 Task: Change  the formatting of the data to Which is Greater than5, In conditional formating, put the option 'Yellow Fill with Drak Yellow Text'add another formatting option Format As Table, insert the option Brown Table style Dark  3 , change the format of Column Width to 18In the sheet   Precision Sales   book
Action: Mouse moved to (142, 70)
Screenshot: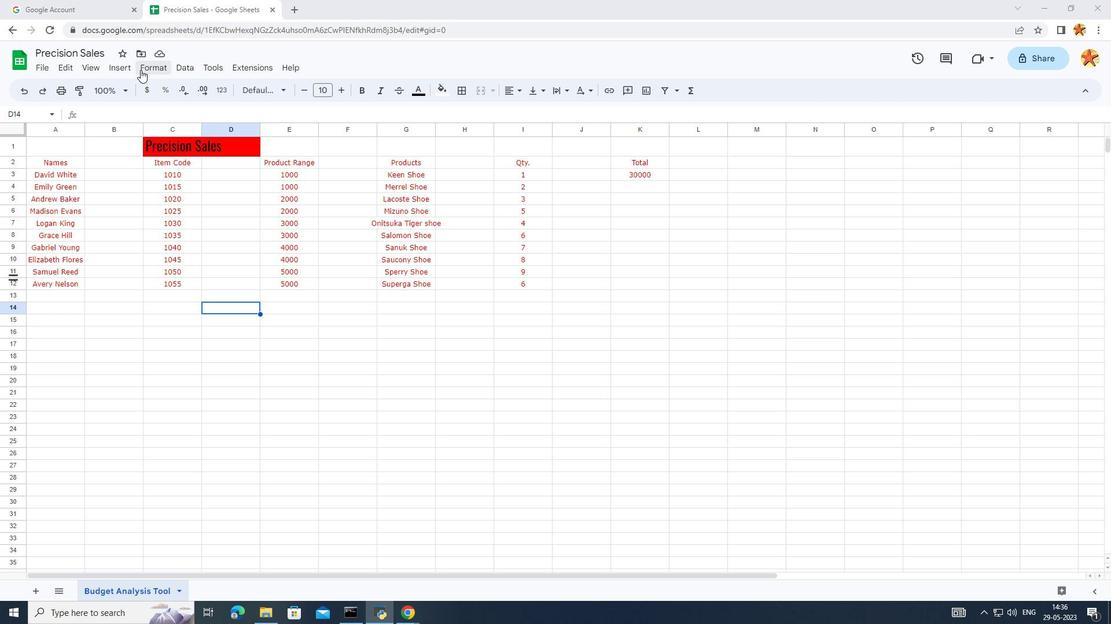 
Action: Mouse pressed left at (142, 70)
Screenshot: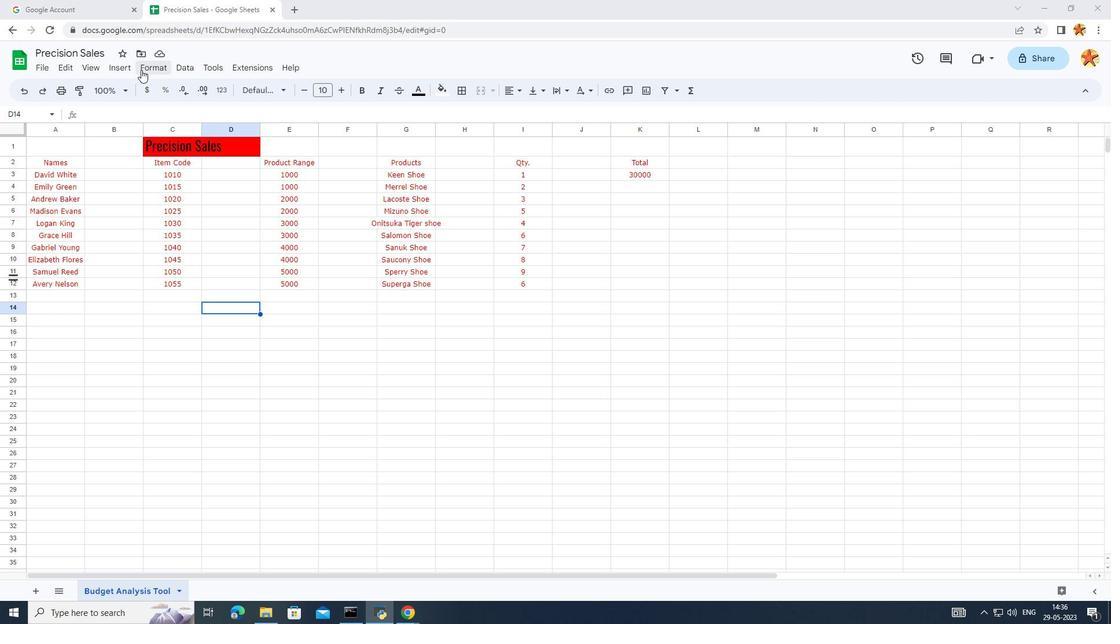 
Action: Mouse moved to (65, 183)
Screenshot: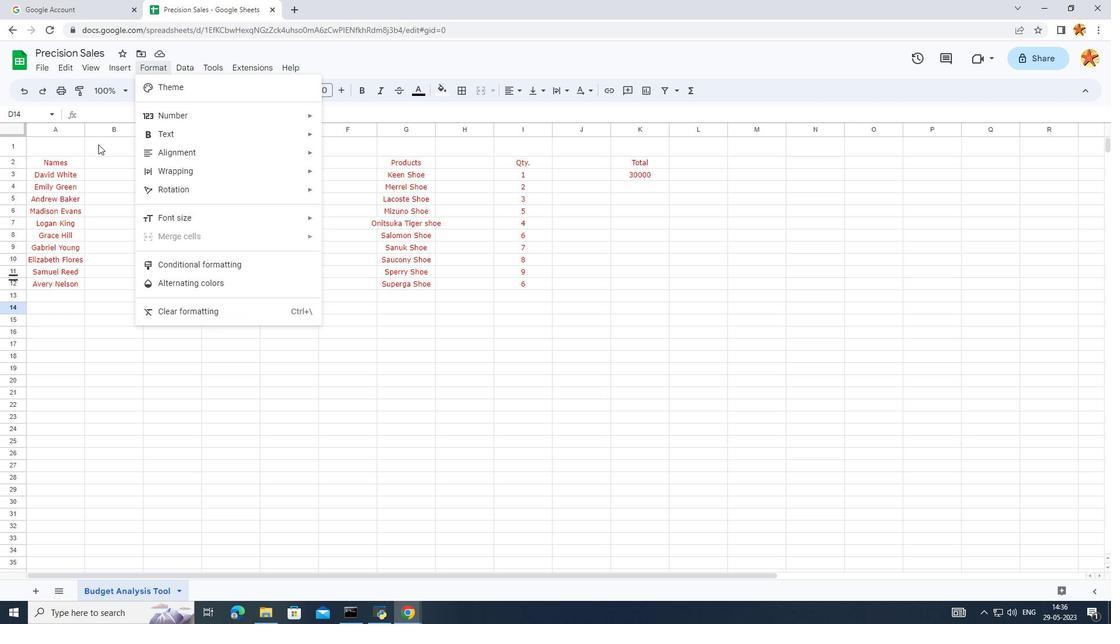 
Action: Mouse pressed left at (65, 183)
Screenshot: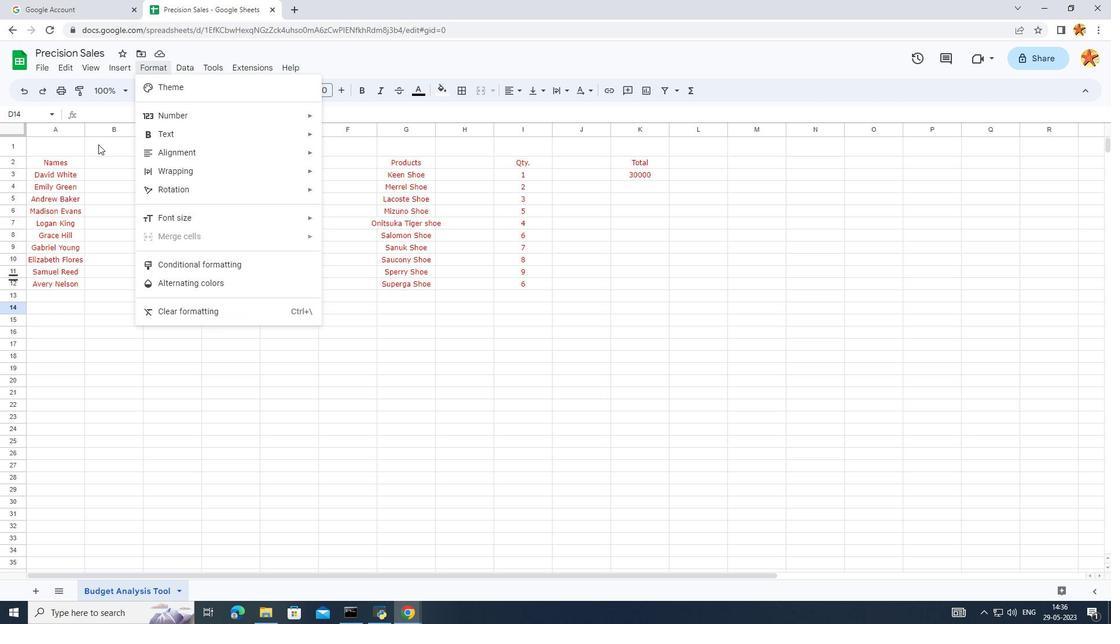 
Action: Mouse moved to (44, 155)
Screenshot: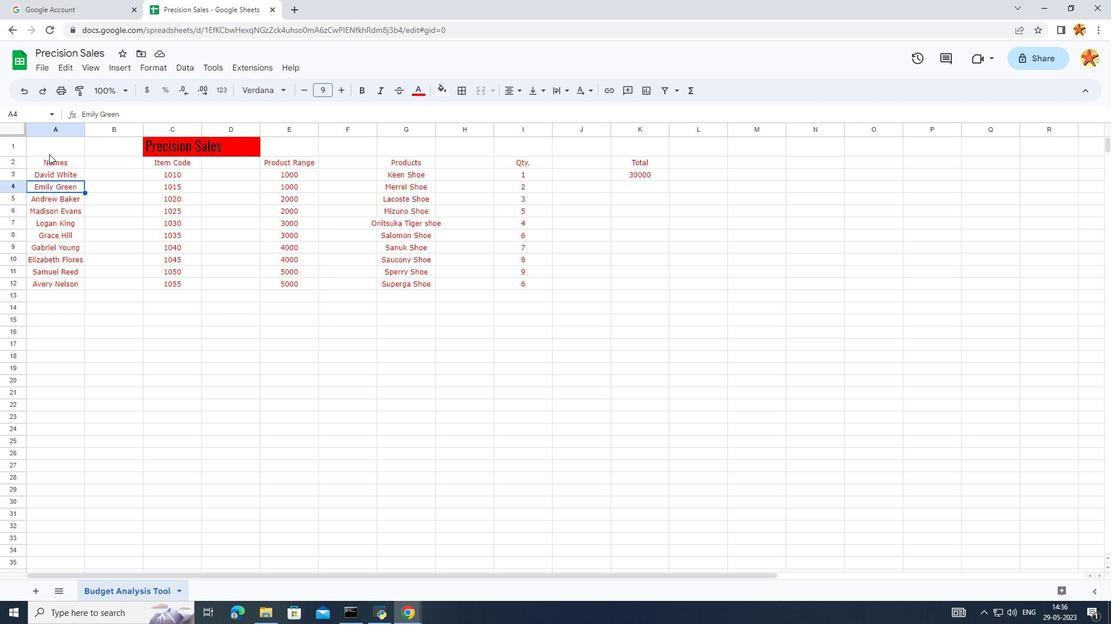 
Action: Mouse pressed left at (44, 155)
Screenshot: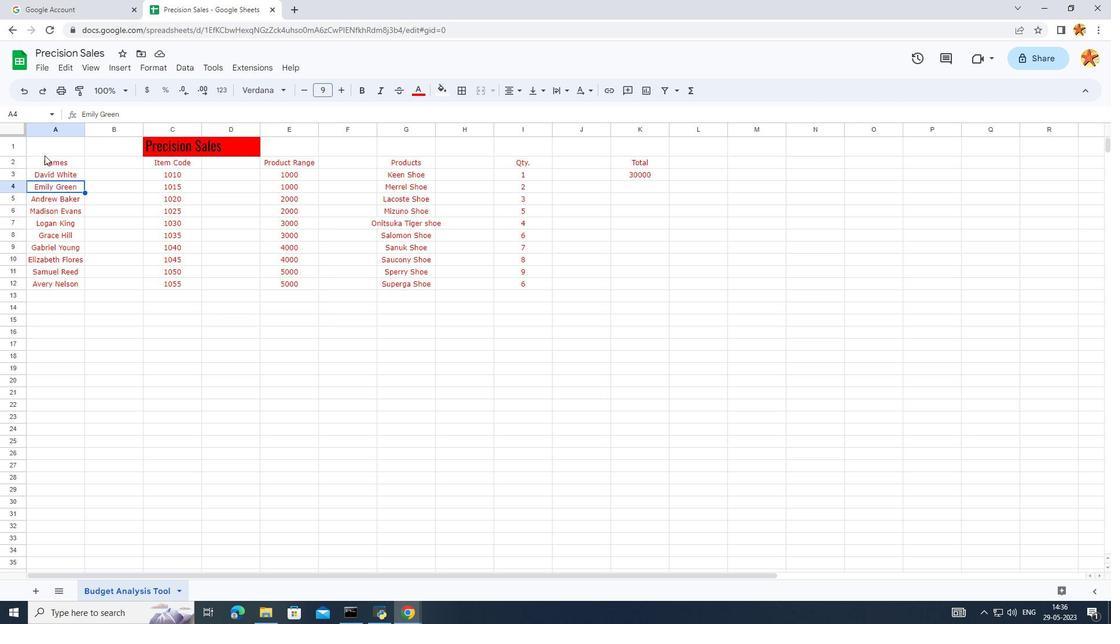 
Action: Mouse moved to (665, 366)
Screenshot: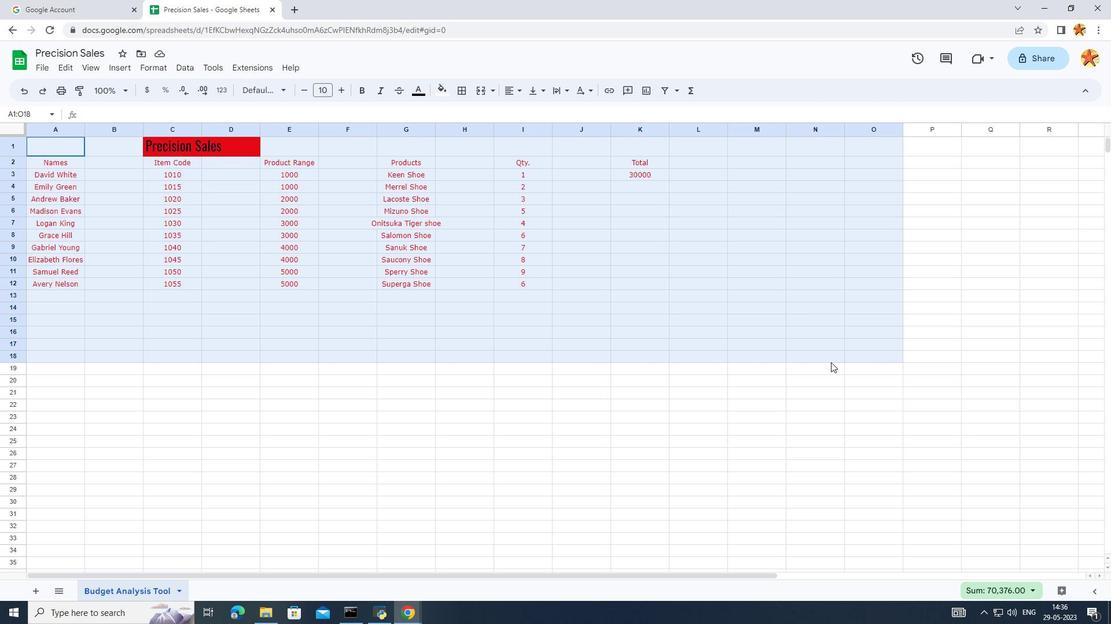 
Action: Mouse pressed left at (665, 366)
Screenshot: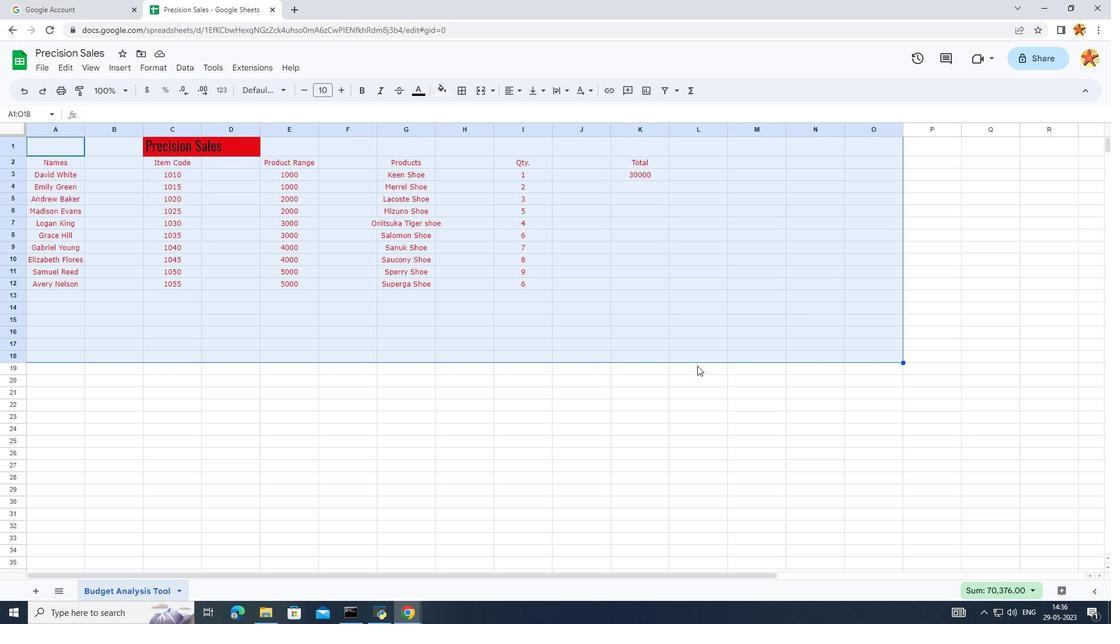 
Action: Mouse moved to (54, 160)
Screenshot: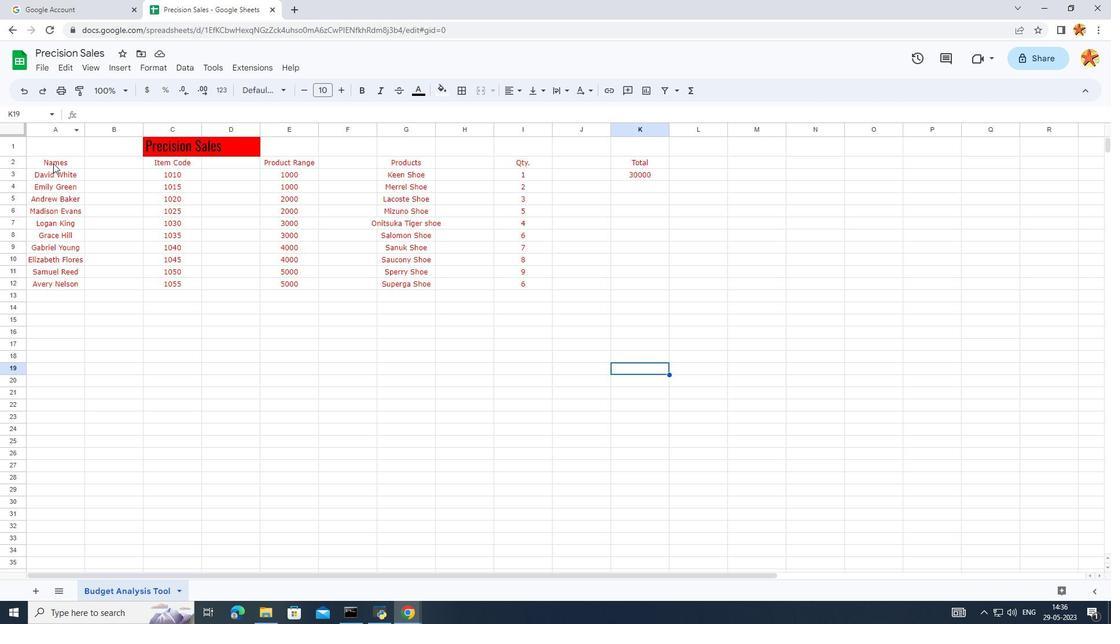
Action: Mouse pressed left at (54, 160)
Screenshot: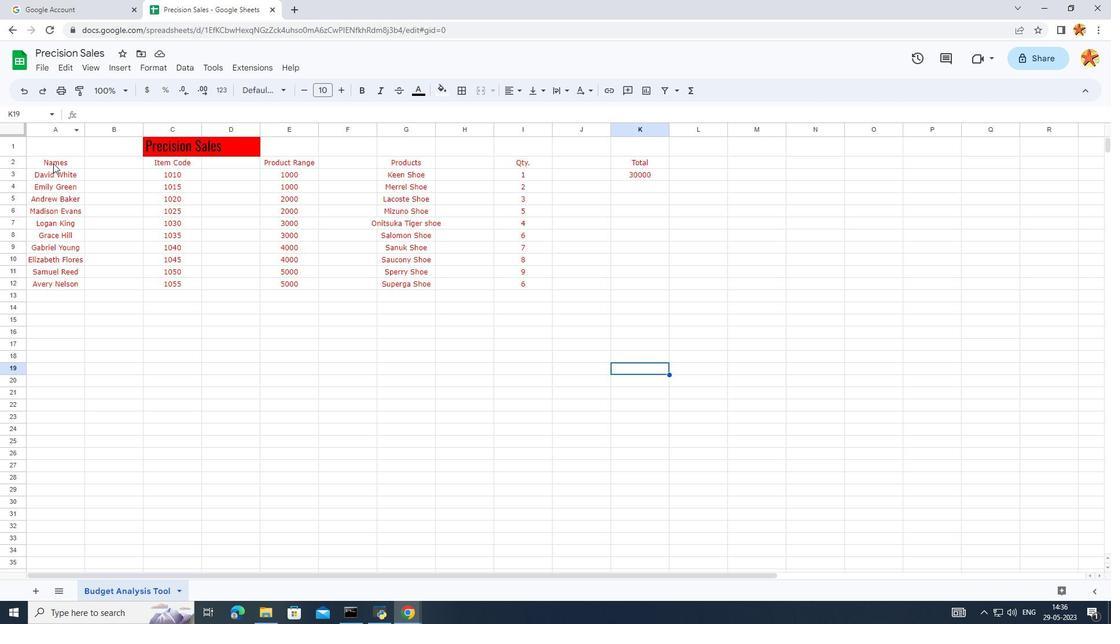 
Action: Mouse moved to (148, 70)
Screenshot: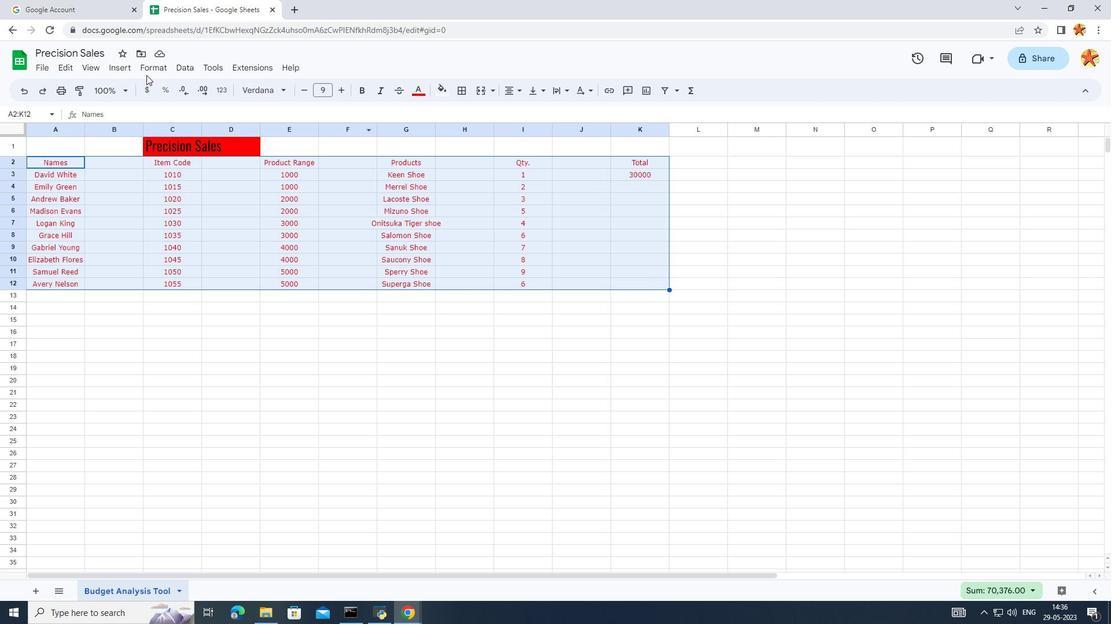 
Action: Mouse pressed left at (148, 70)
Screenshot: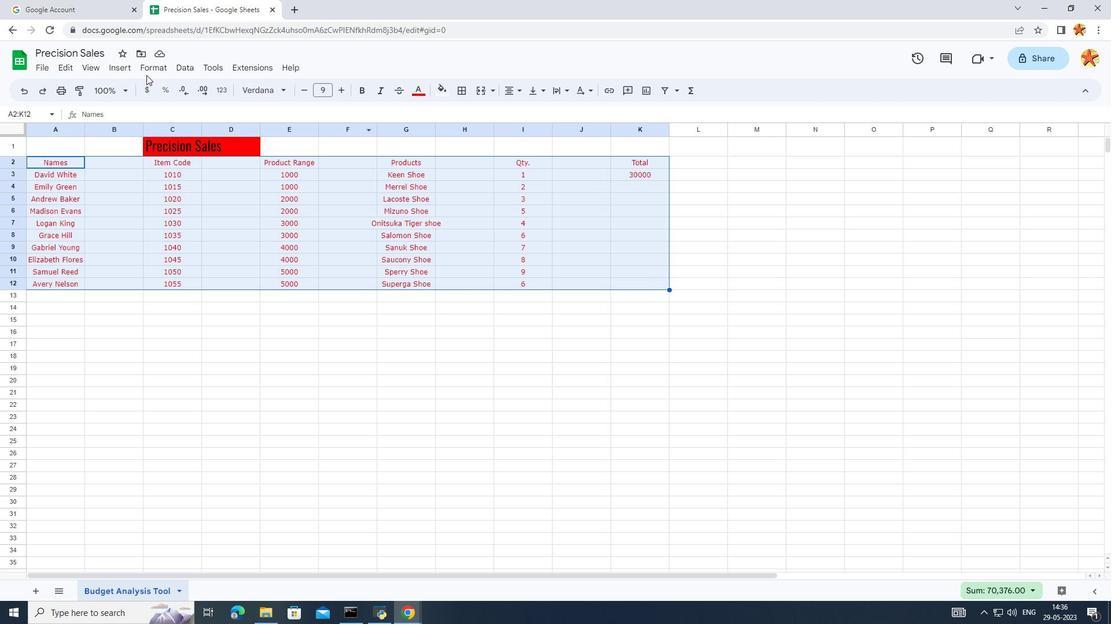 
Action: Mouse moved to (156, 253)
Screenshot: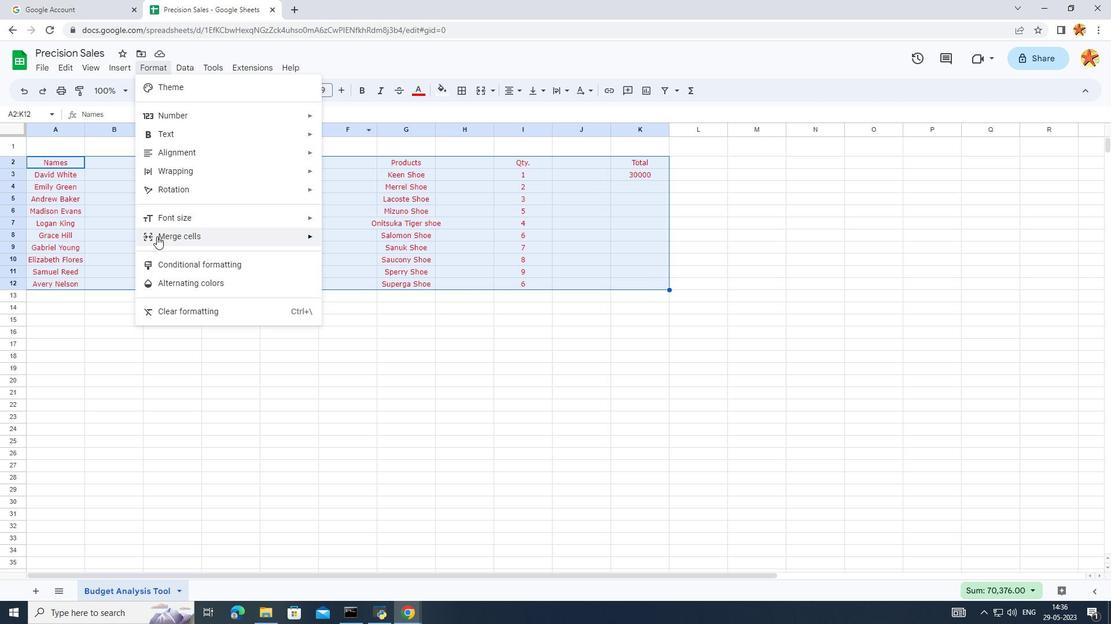 
Action: Mouse pressed left at (156, 253)
Screenshot: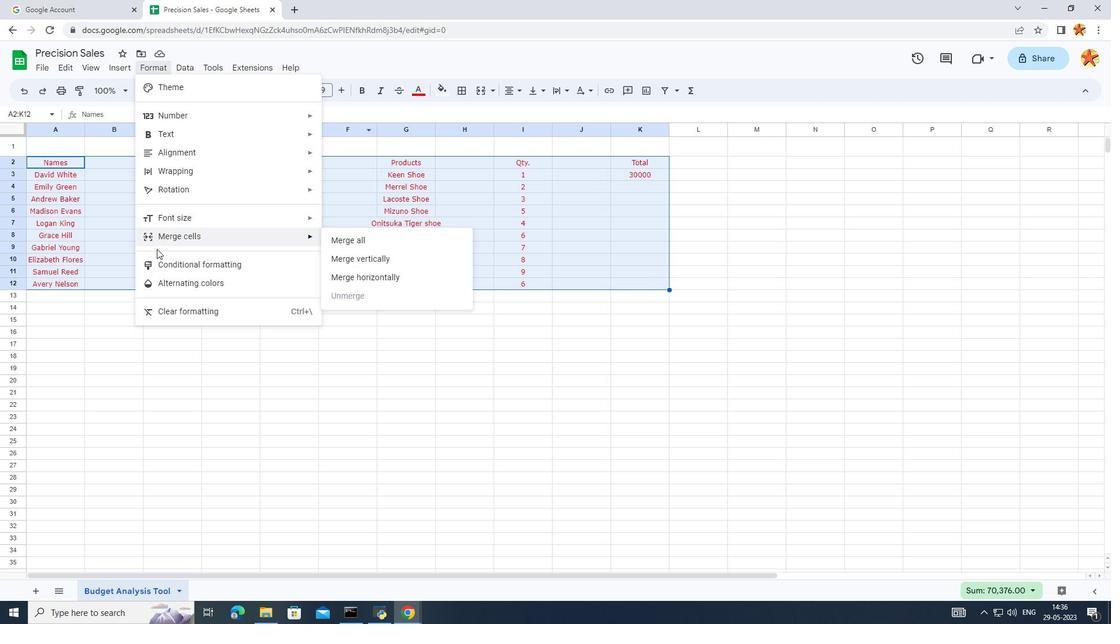 
Action: Mouse moved to (154, 265)
Screenshot: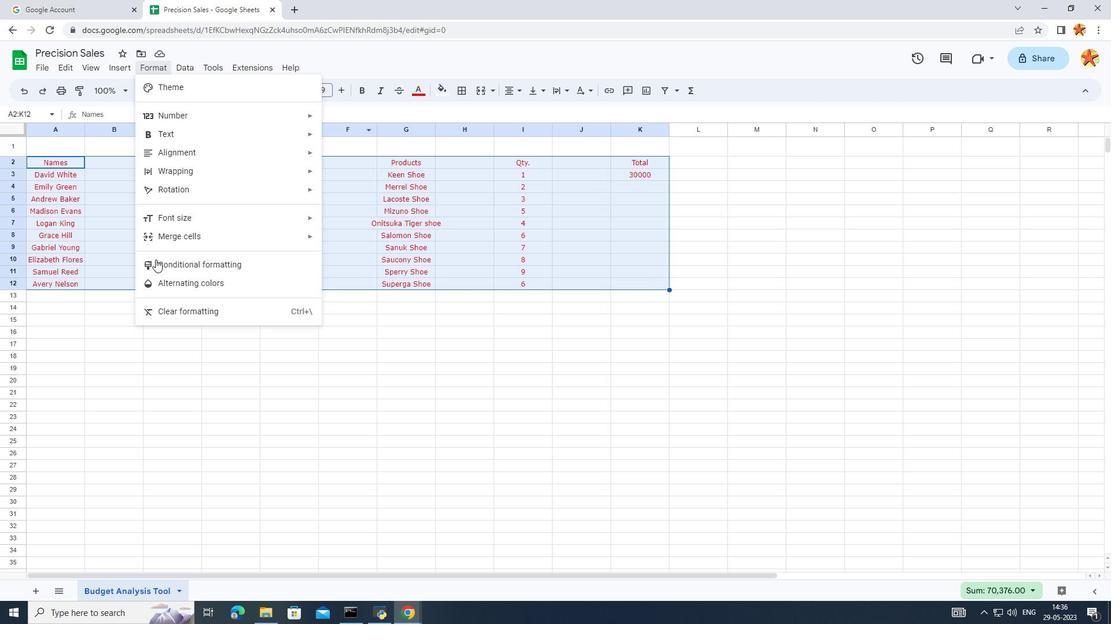 
Action: Mouse pressed left at (154, 265)
Screenshot: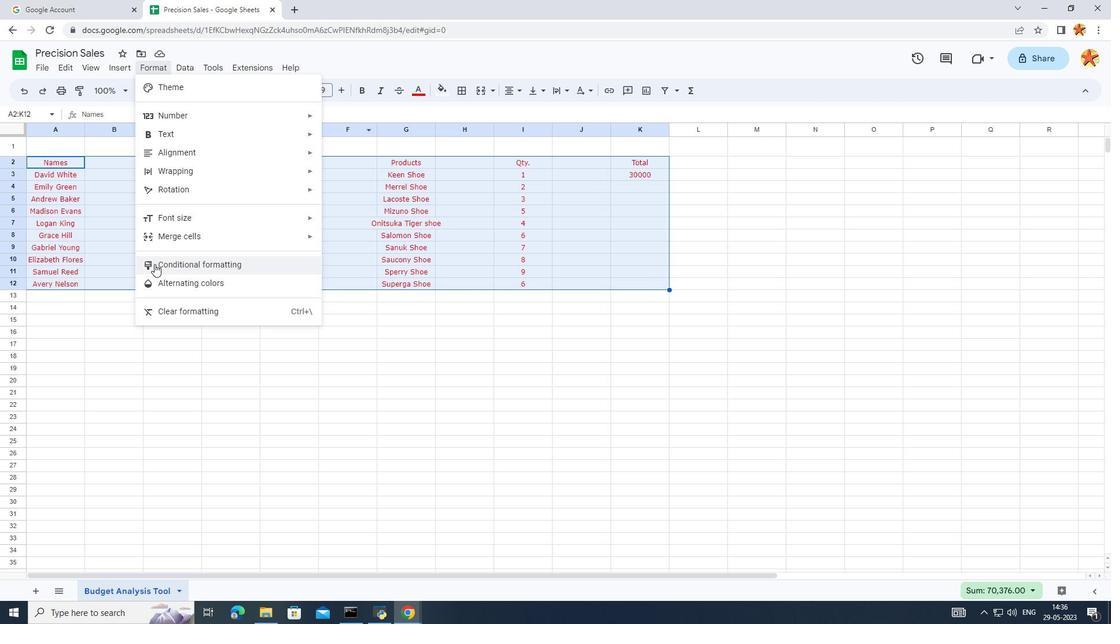 
Action: Mouse moved to (959, 247)
Screenshot: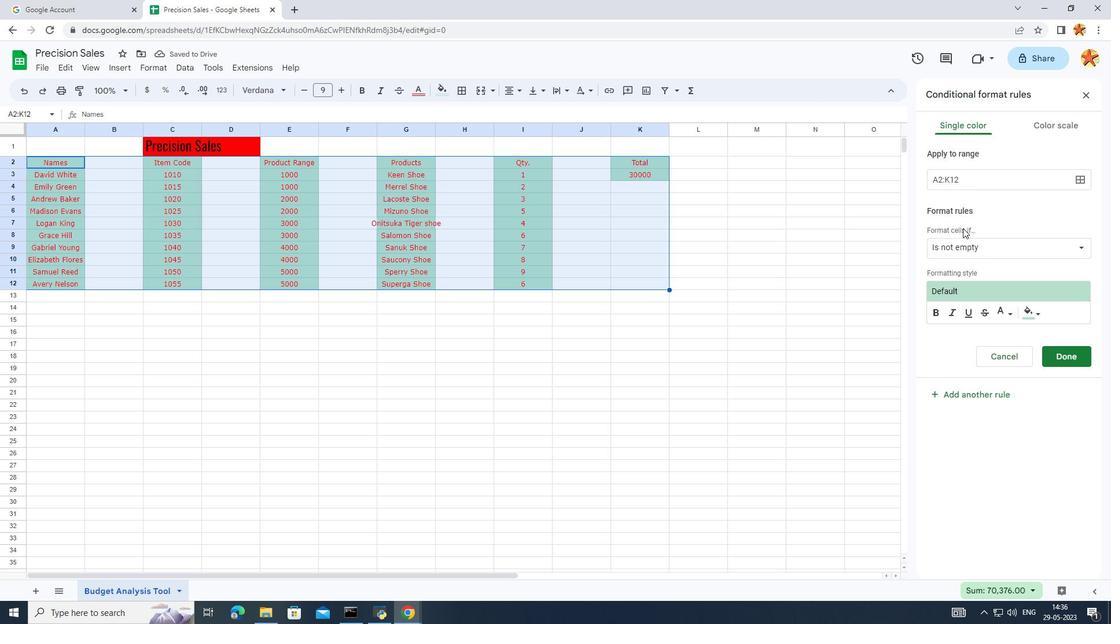 
Action: Mouse pressed left at (959, 247)
Screenshot: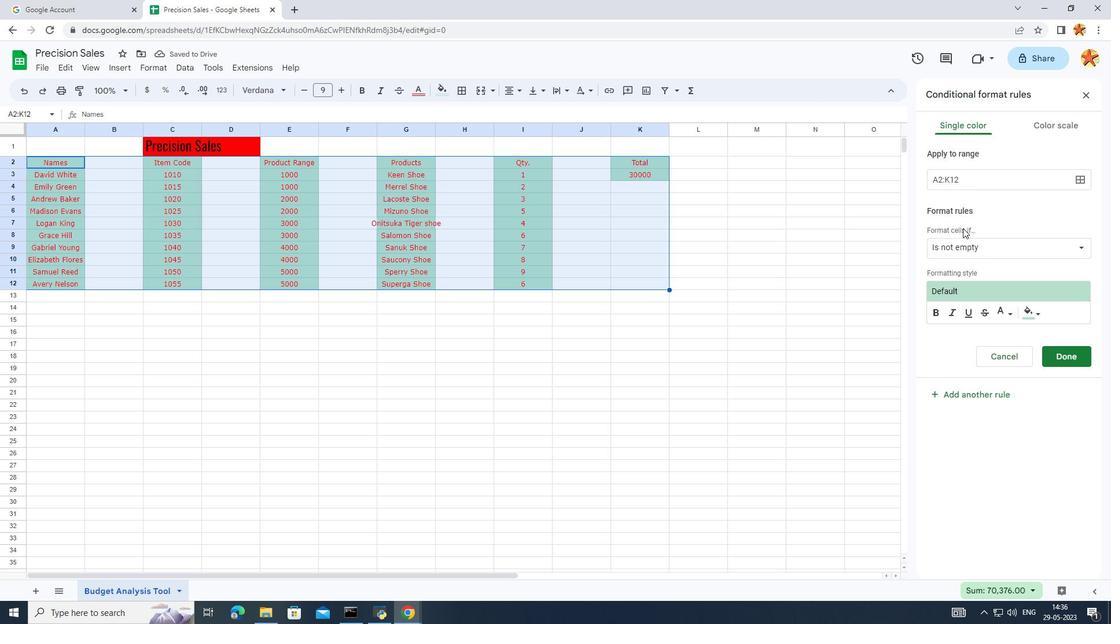 
Action: Mouse moved to (968, 430)
Screenshot: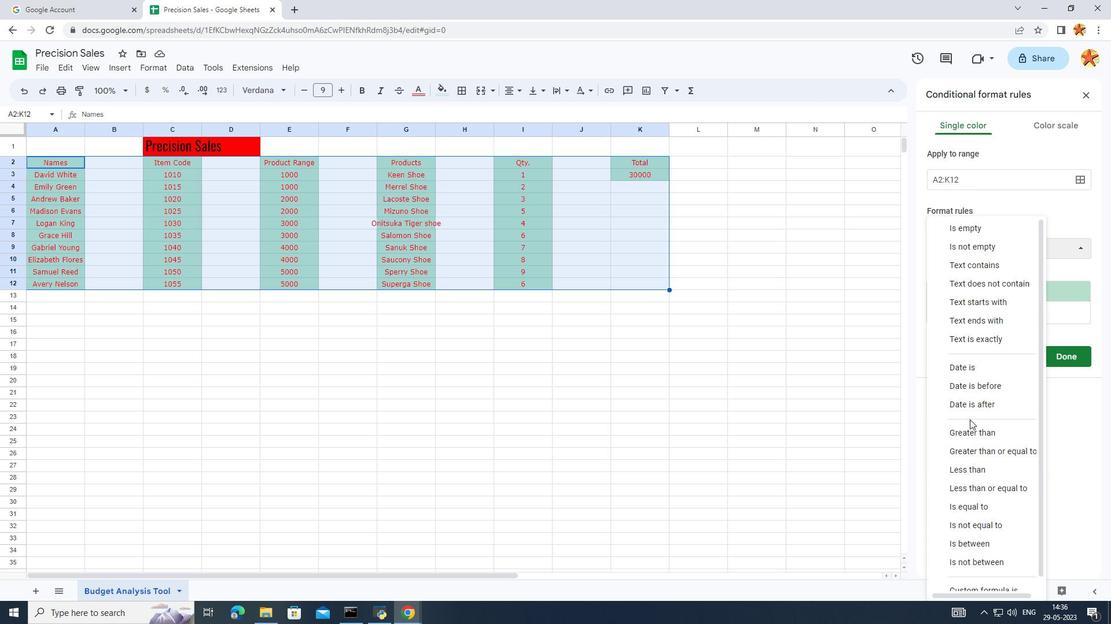 
Action: Mouse pressed left at (968, 430)
Screenshot: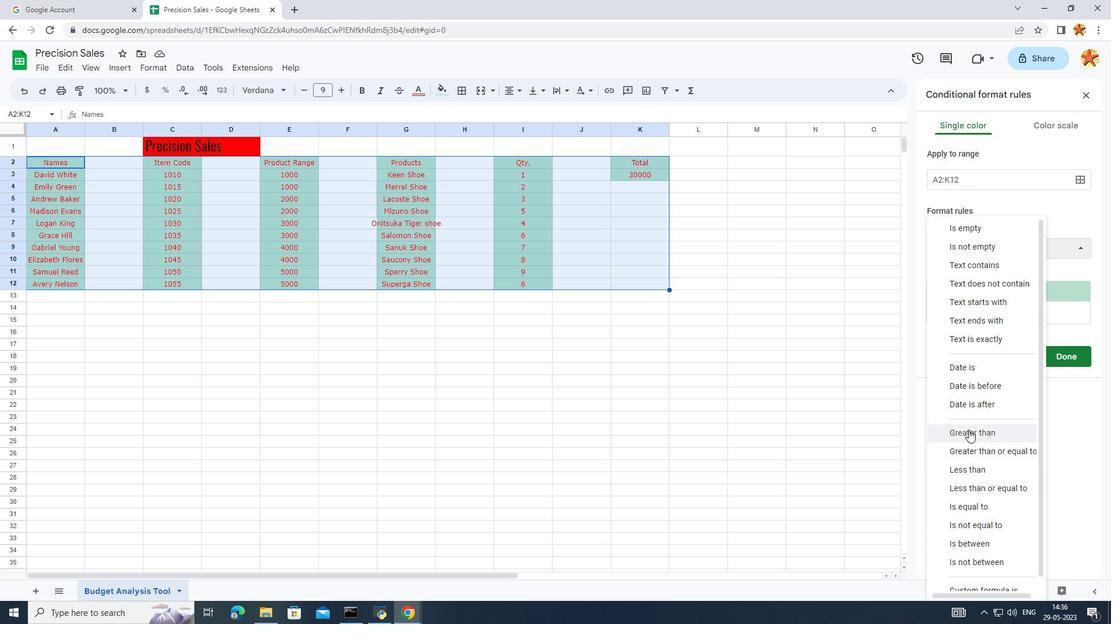 
Action: Mouse moved to (941, 266)
Screenshot: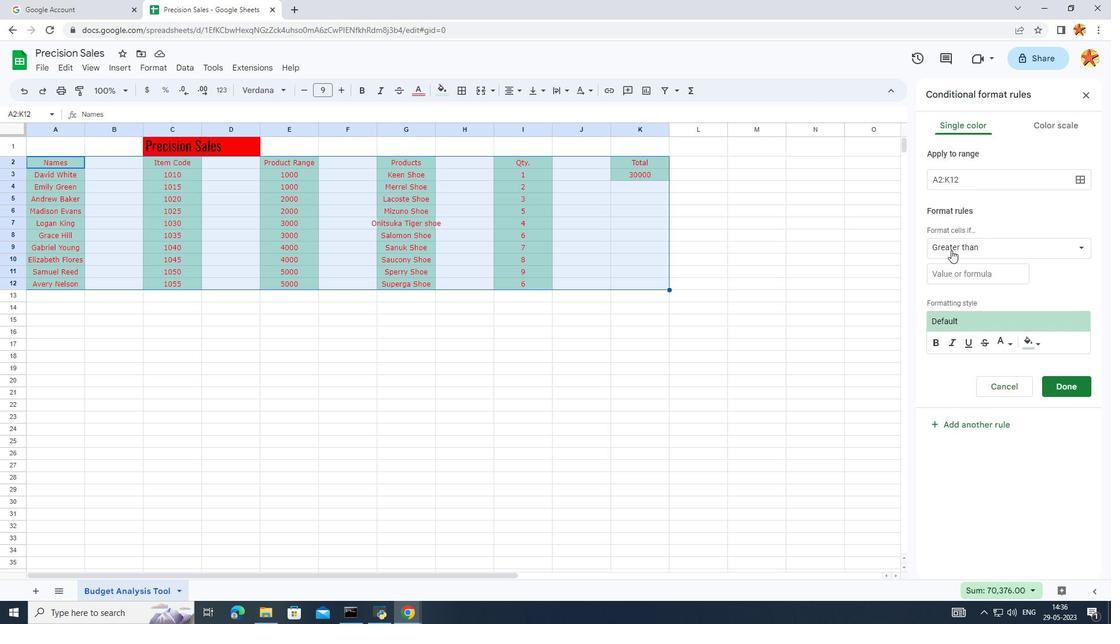 
Action: Mouse pressed left at (941, 266)
Screenshot: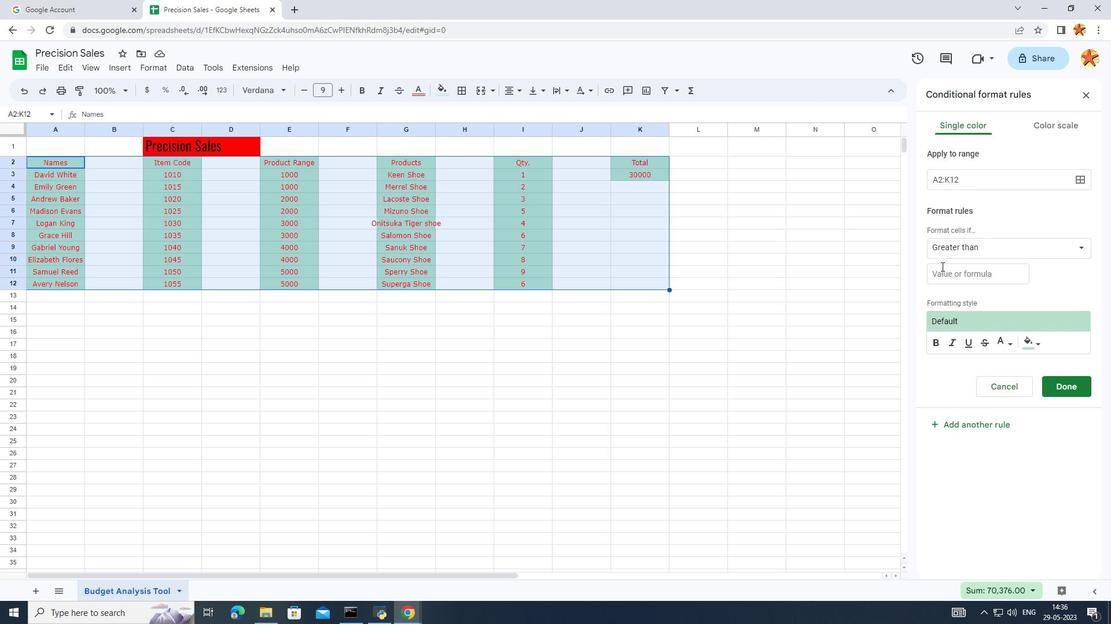 
Action: Key pressed 5
Screenshot: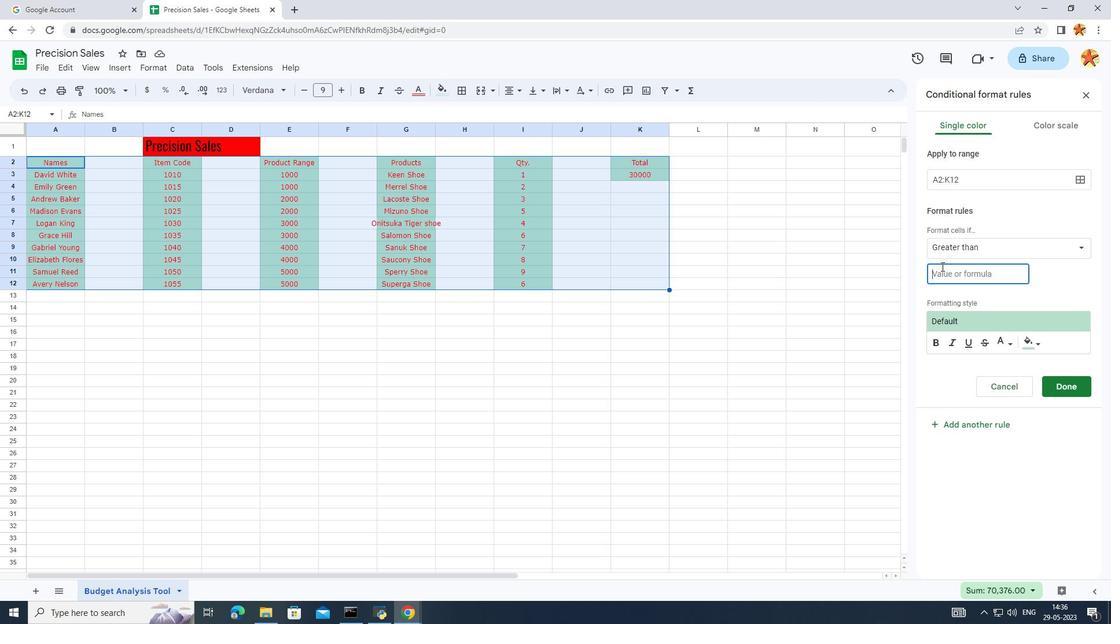 
Action: Mouse moved to (1039, 344)
Screenshot: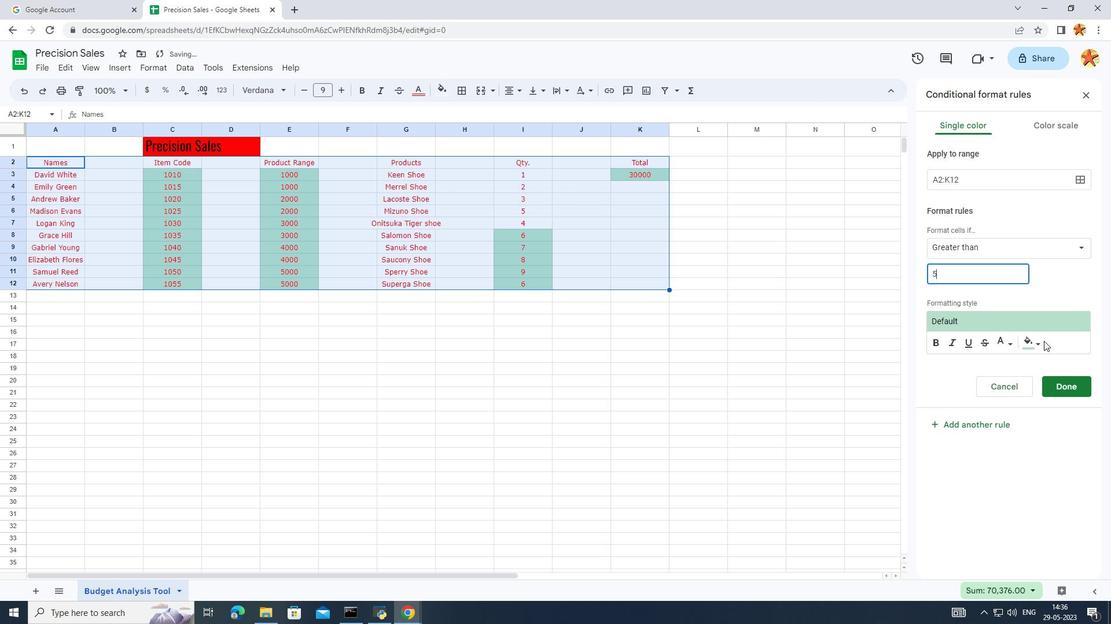 
Action: Mouse pressed left at (1039, 344)
Screenshot: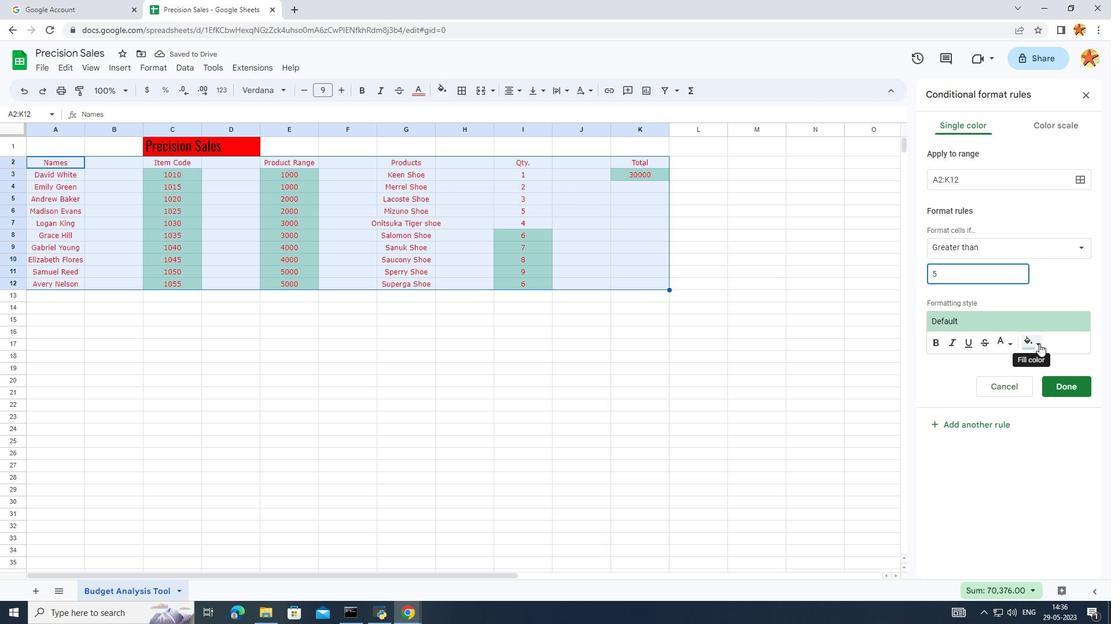
Action: Mouse moved to (957, 460)
Screenshot: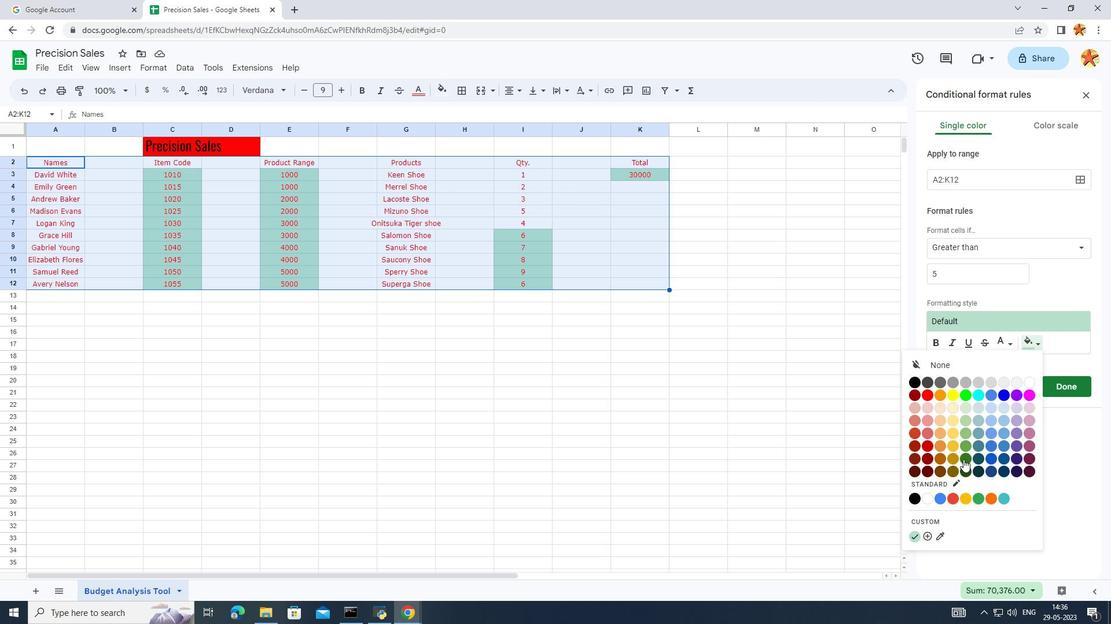 
Action: Mouse pressed left at (957, 460)
Screenshot: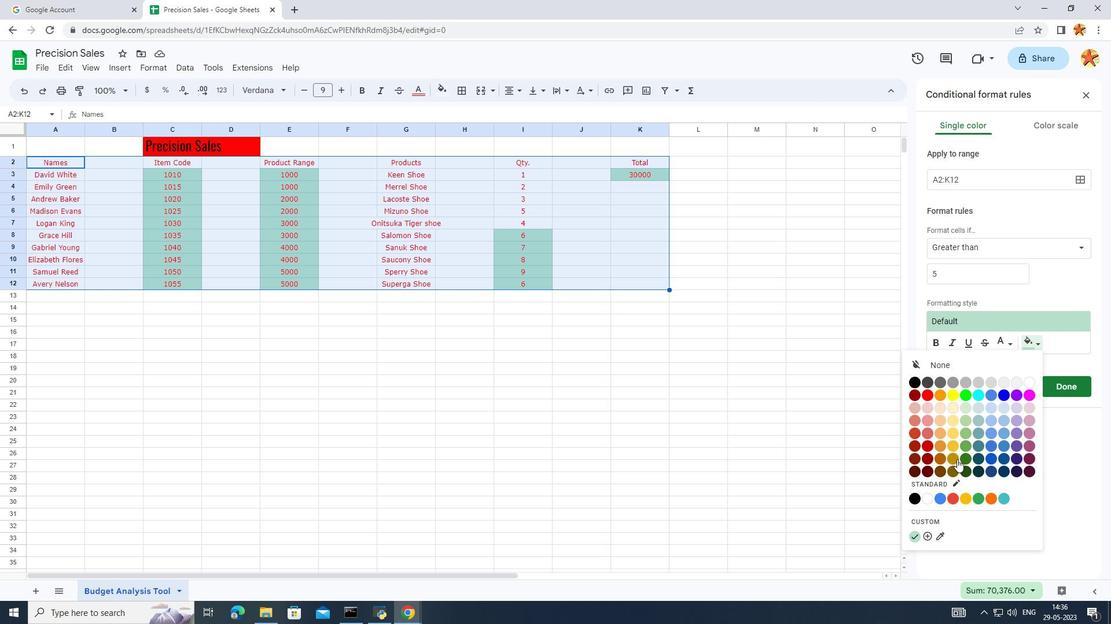 
Action: Mouse moved to (548, 390)
Screenshot: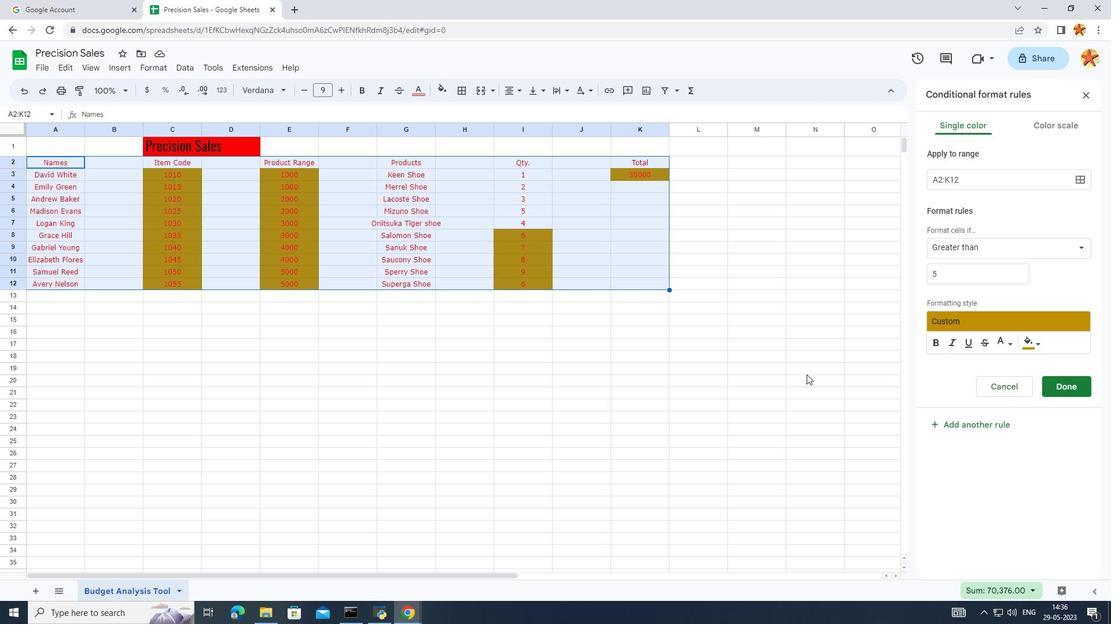 
Action: Mouse pressed left at (548, 390)
Screenshot: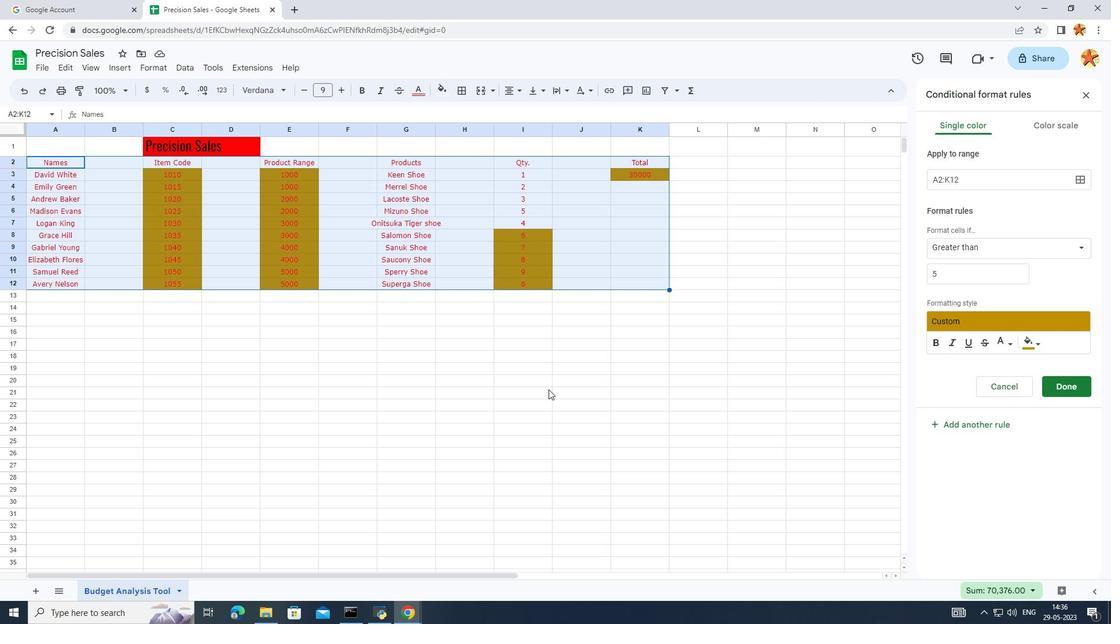 
Action: Mouse moved to (31, 164)
Screenshot: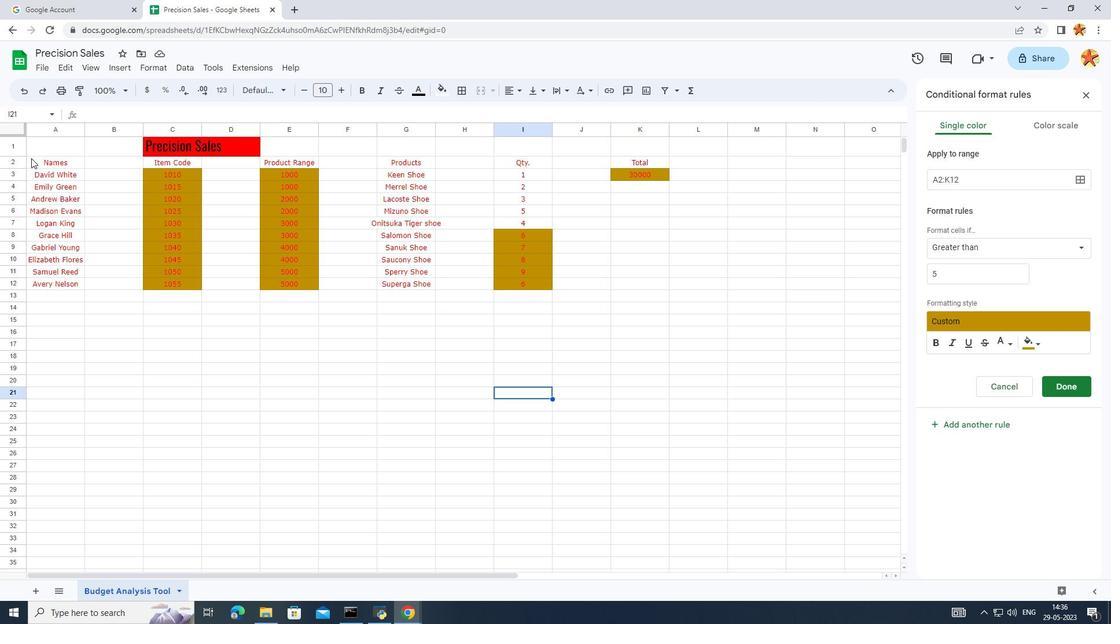 
Action: Mouse pressed left at (31, 164)
Screenshot: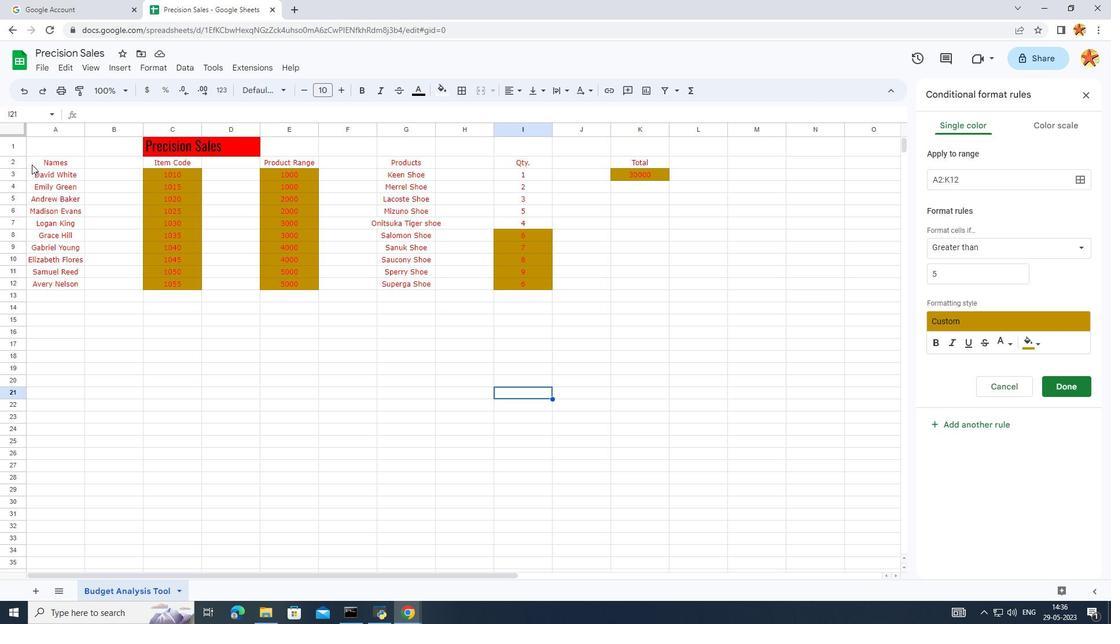 
Action: Mouse moved to (1038, 346)
Screenshot: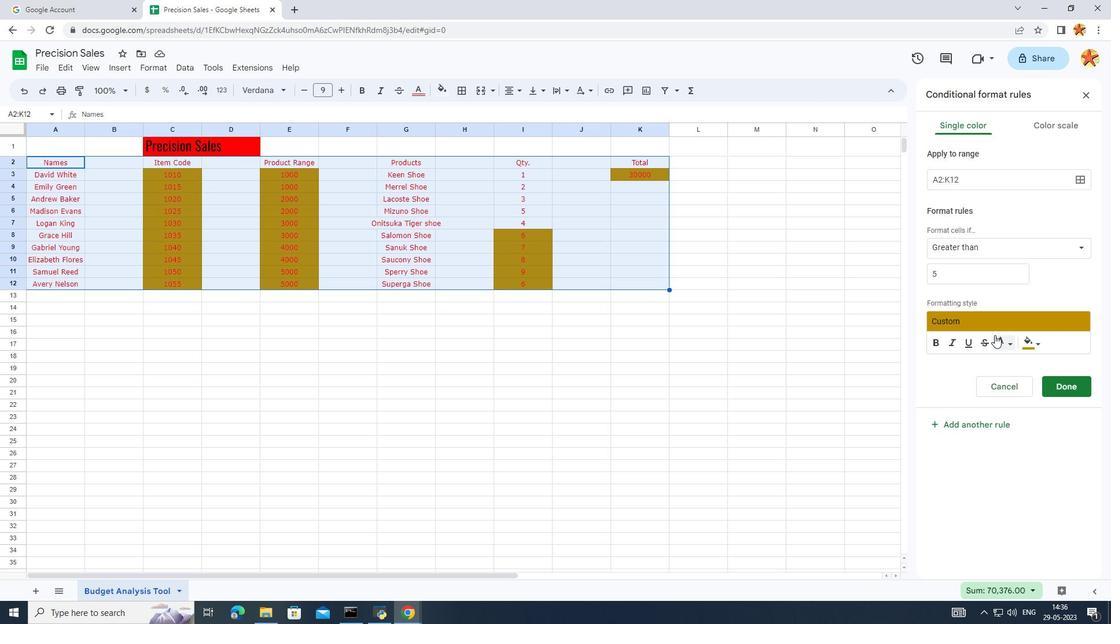 
Action: Mouse pressed left at (1038, 346)
Screenshot: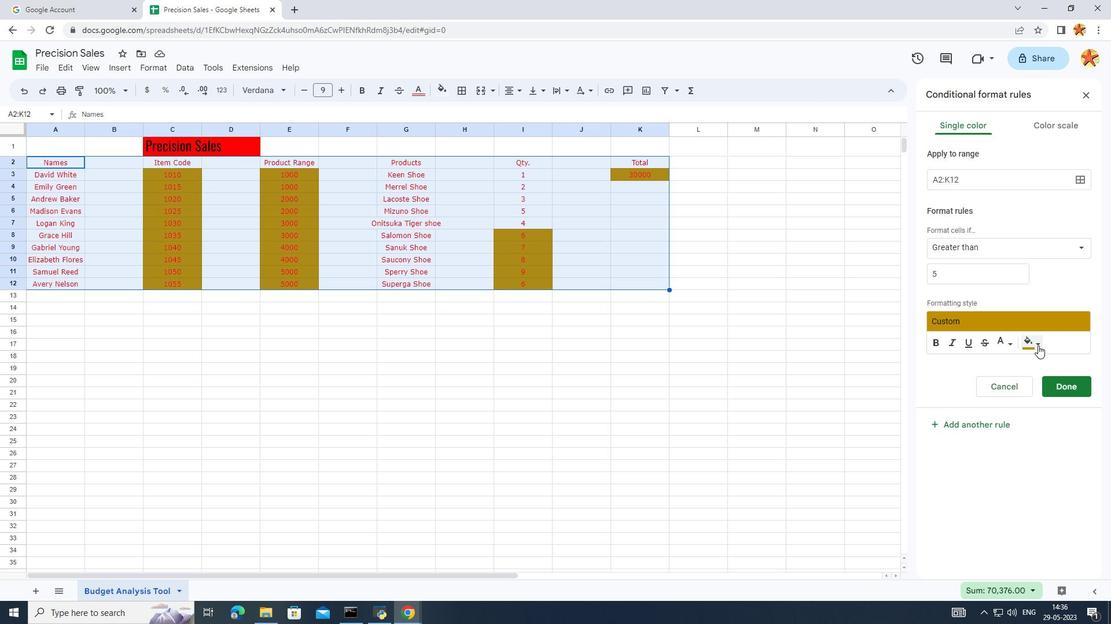 
Action: Mouse moved to (953, 447)
Screenshot: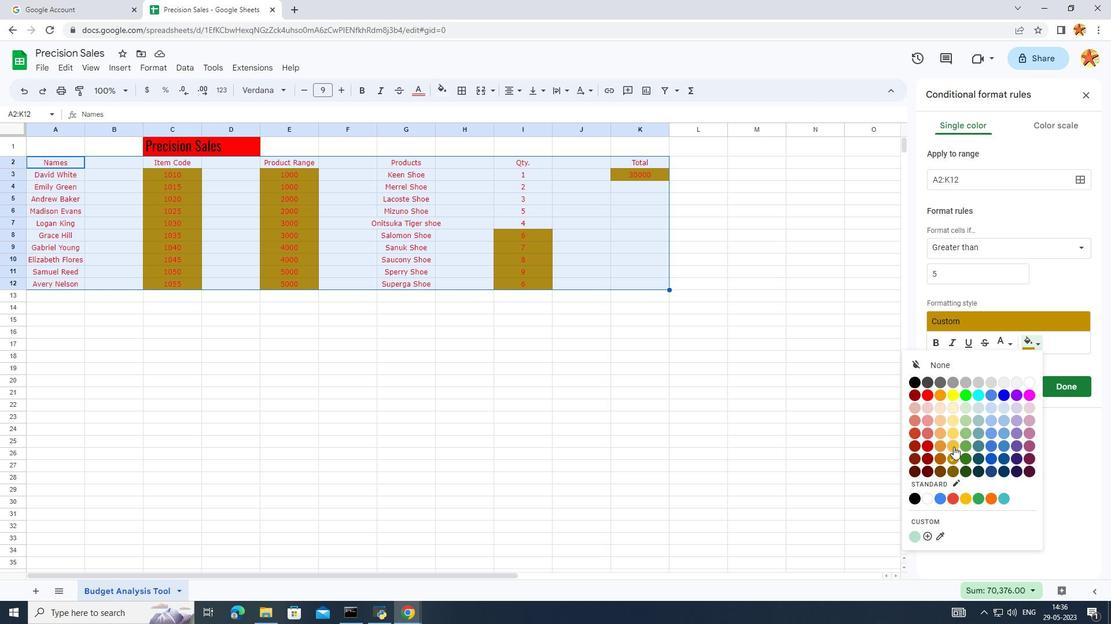 
Action: Mouse pressed left at (953, 447)
Screenshot: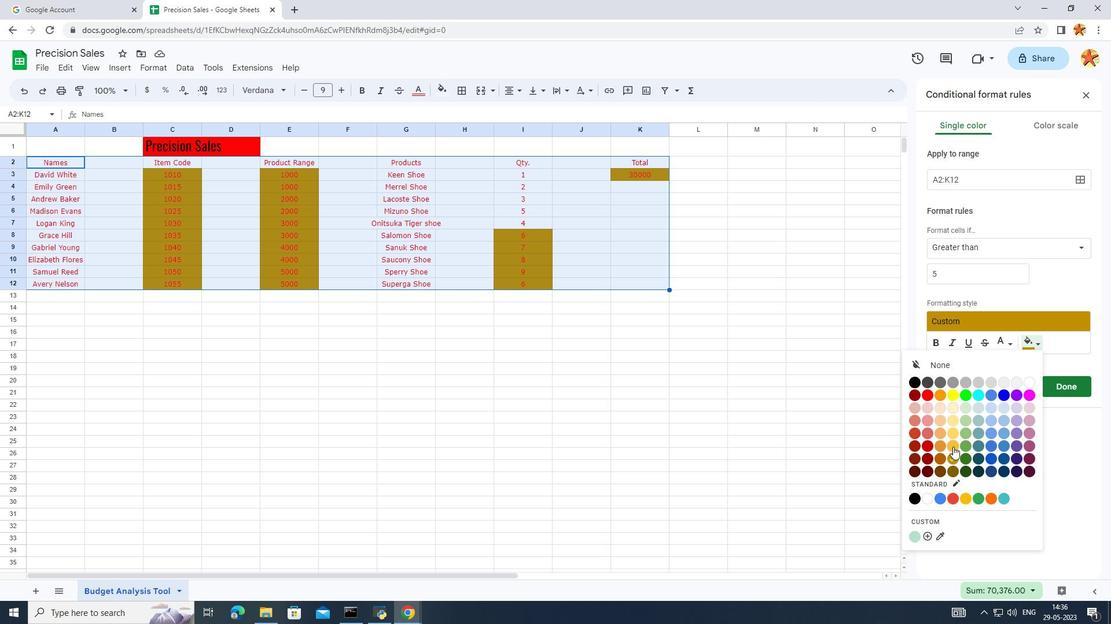 
Action: Mouse moved to (1050, 391)
Screenshot: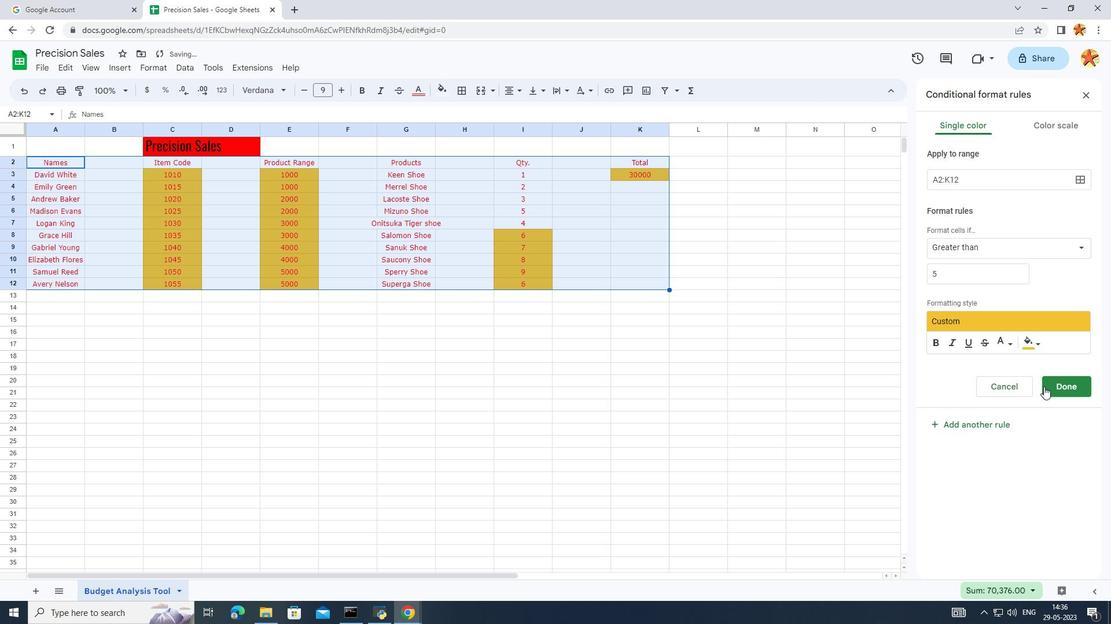 
Action: Mouse pressed left at (1050, 391)
Screenshot: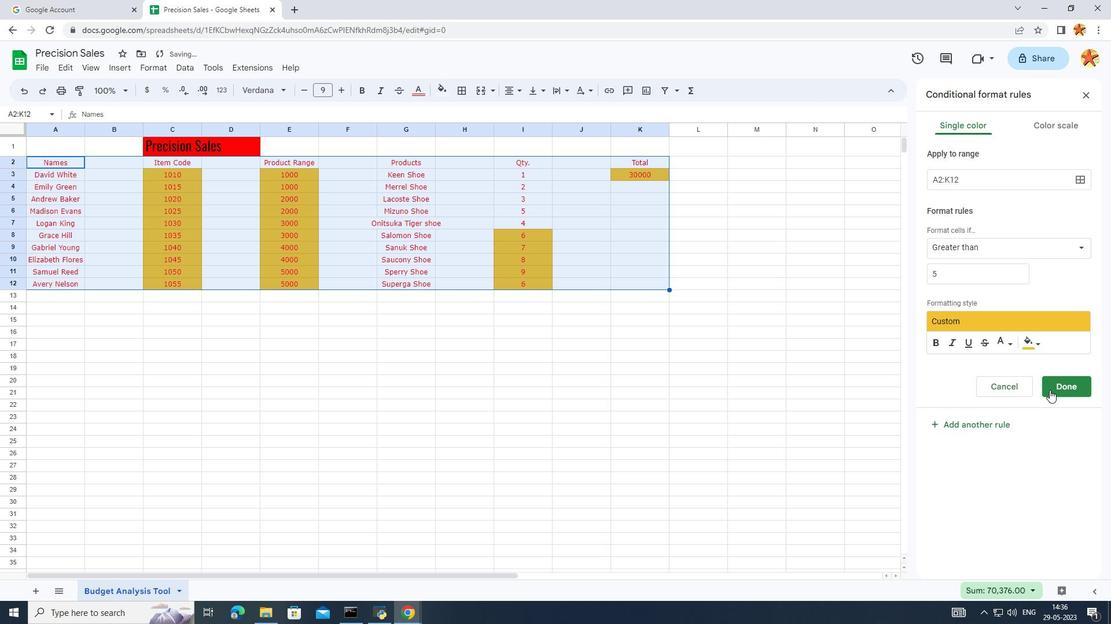 
Action: Mouse moved to (48, 159)
Screenshot: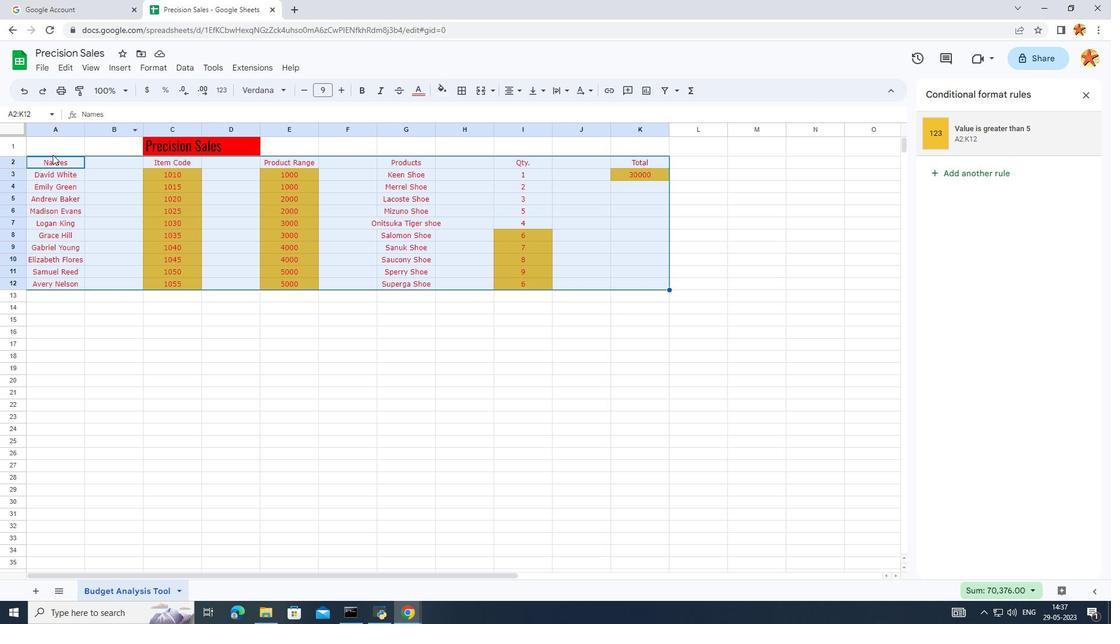 
Action: Mouse pressed left at (48, 159)
Screenshot: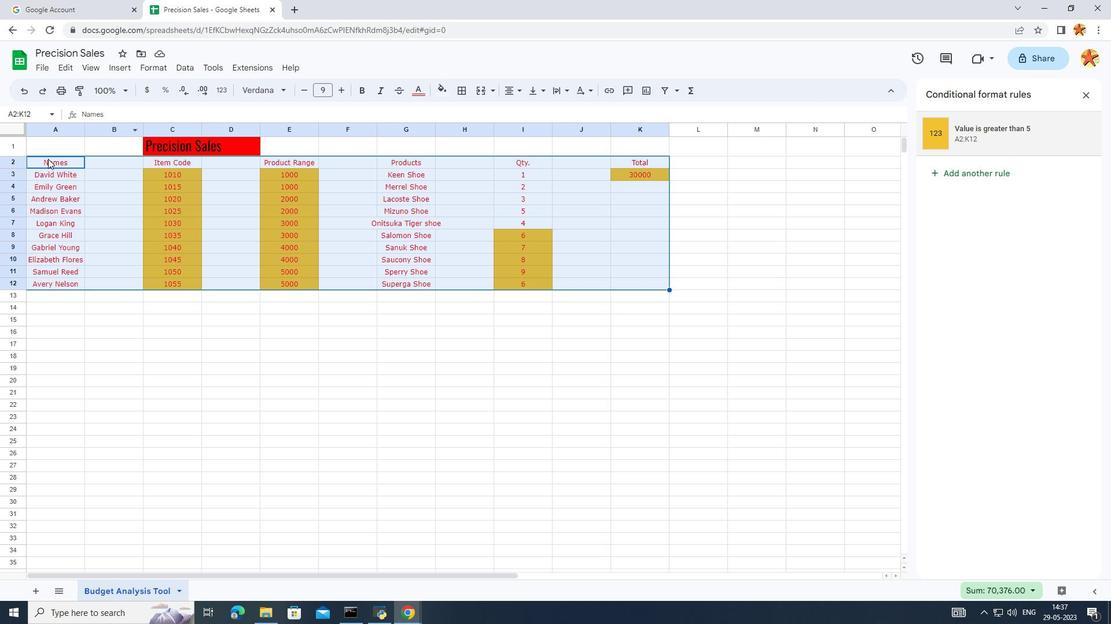 
Action: Mouse moved to (962, 137)
Screenshot: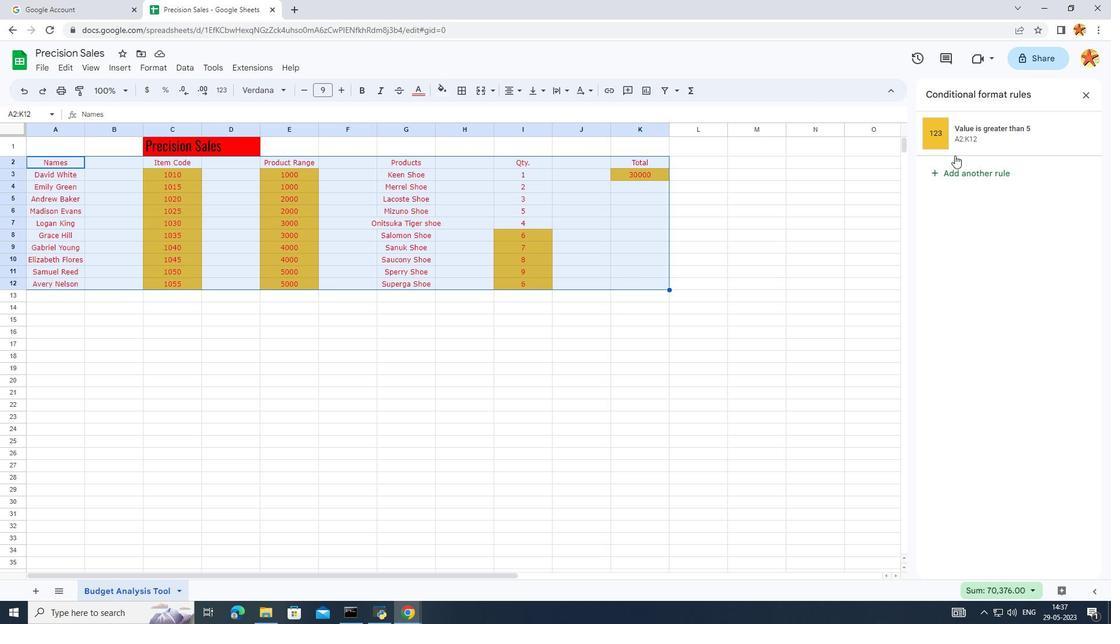
Action: Mouse pressed left at (962, 137)
Screenshot: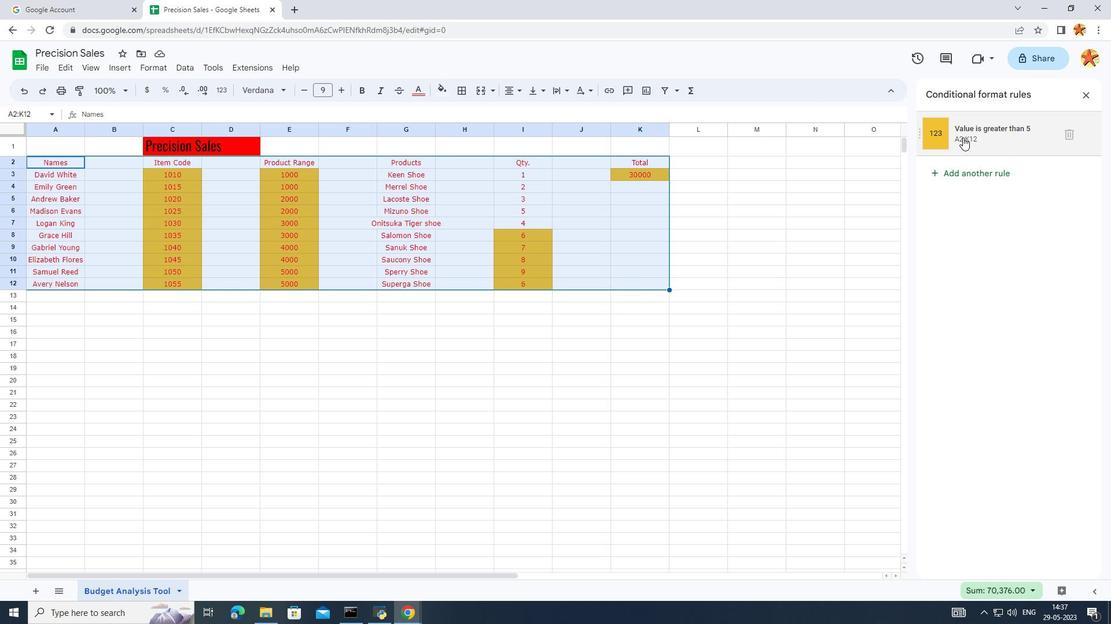 
Action: Mouse moved to (1078, 188)
Screenshot: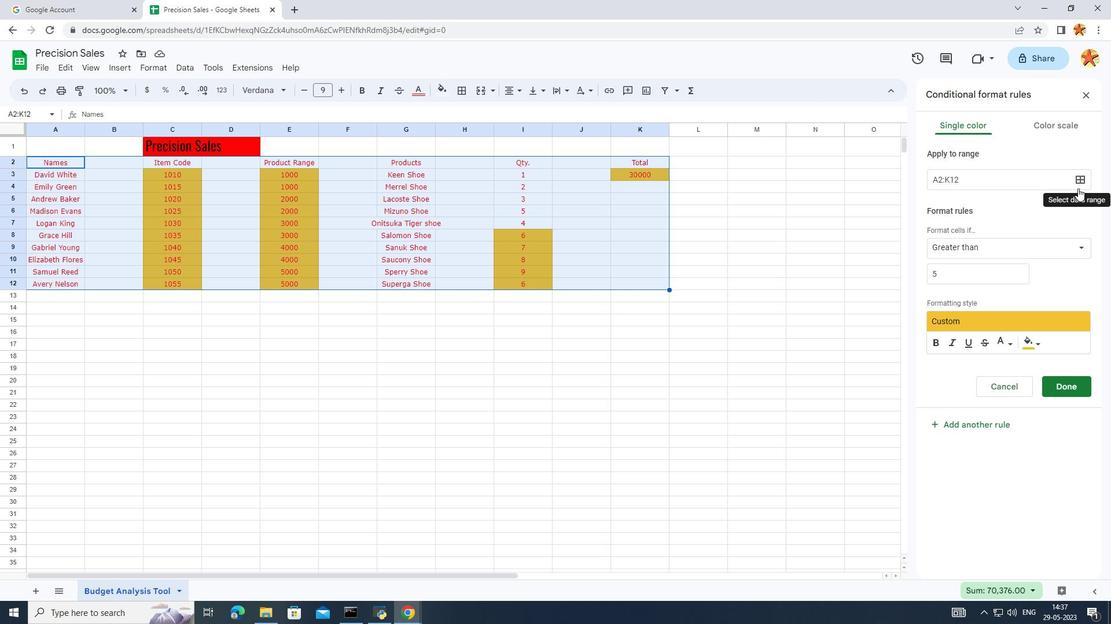 
Action: Mouse pressed left at (1078, 188)
Screenshot: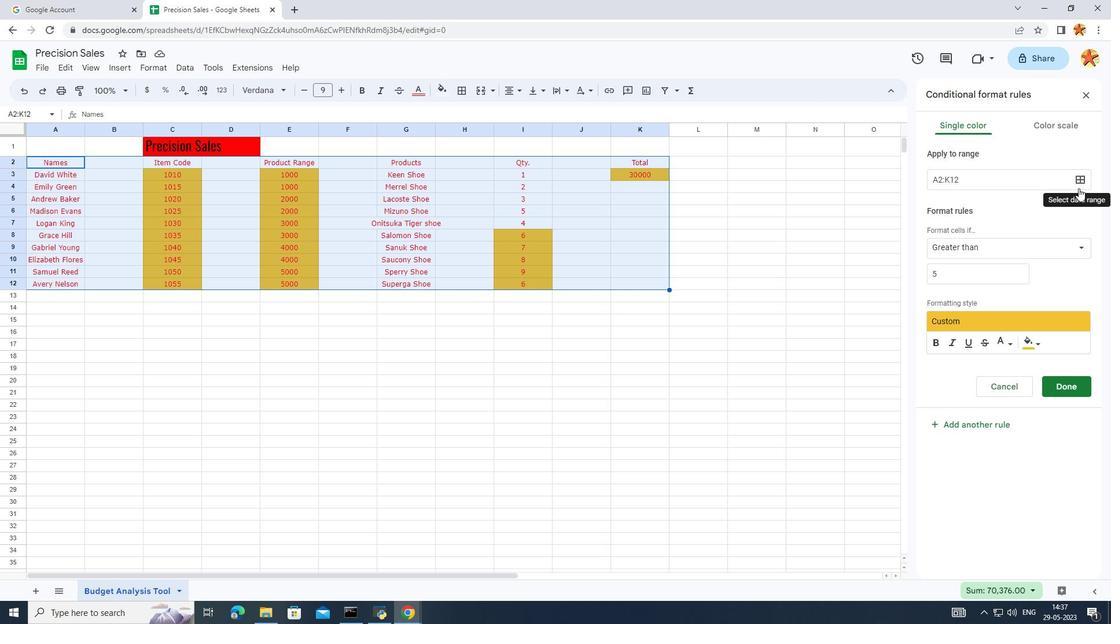 
Action: Mouse moved to (605, 369)
Screenshot: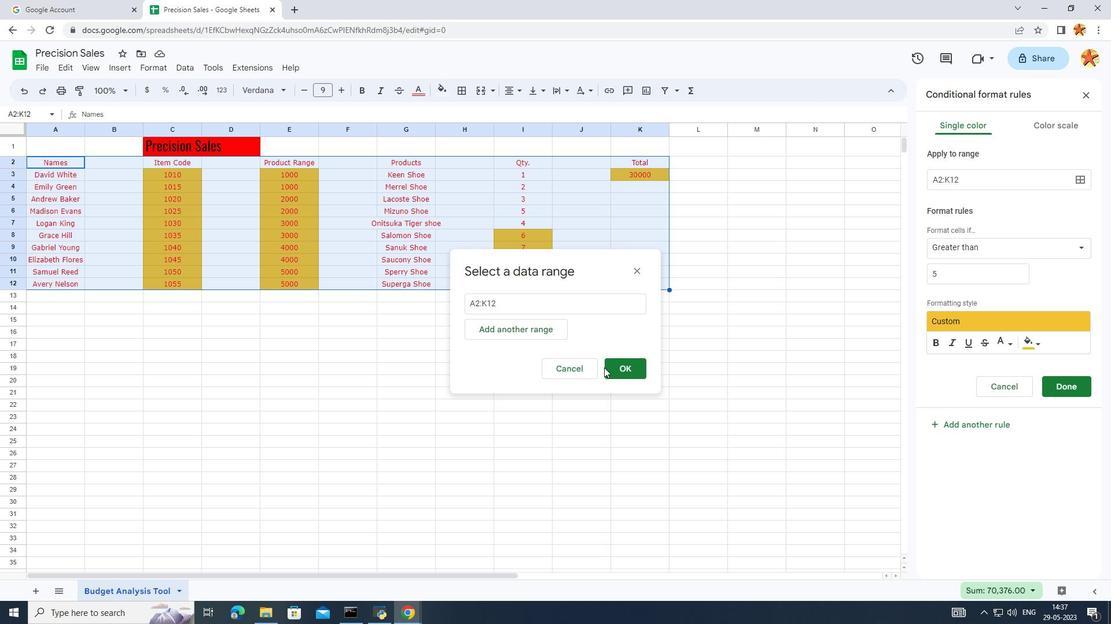 
Action: Mouse pressed left at (605, 369)
Screenshot: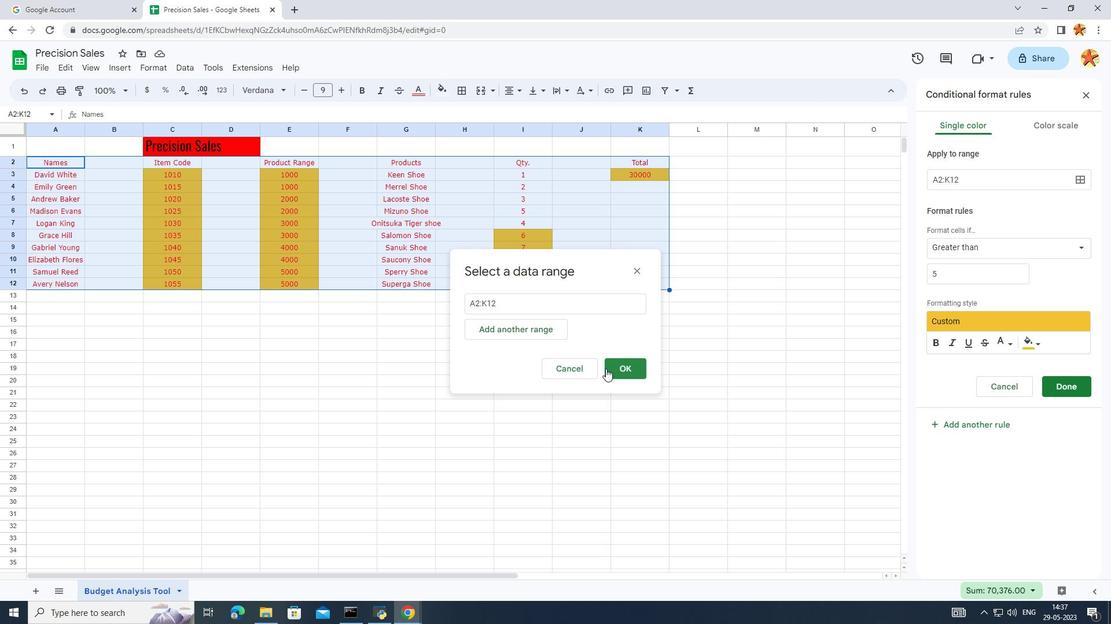 
Action: Mouse moved to (1054, 125)
Screenshot: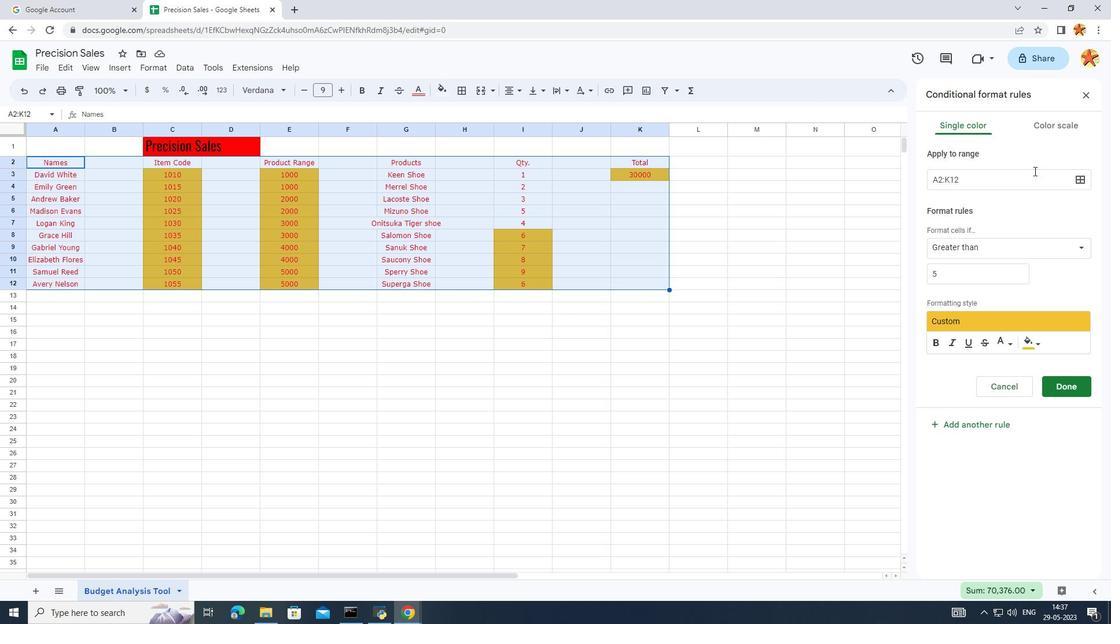 
Action: Mouse pressed left at (1054, 125)
Screenshot: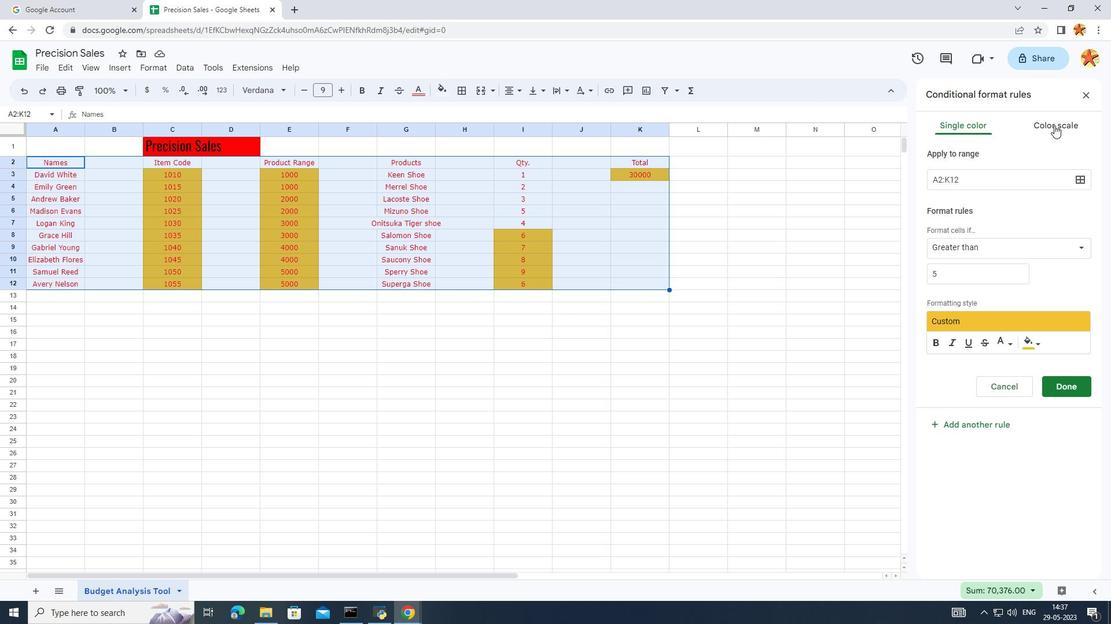 
Action: Mouse moved to (973, 132)
Screenshot: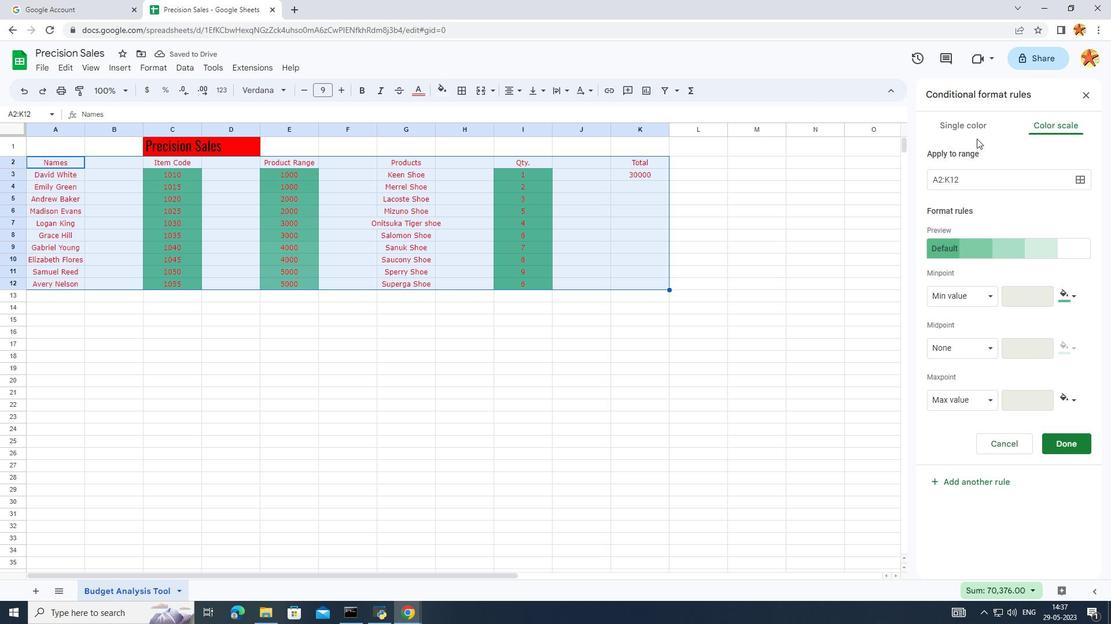 
Action: Mouse pressed left at (973, 132)
Screenshot: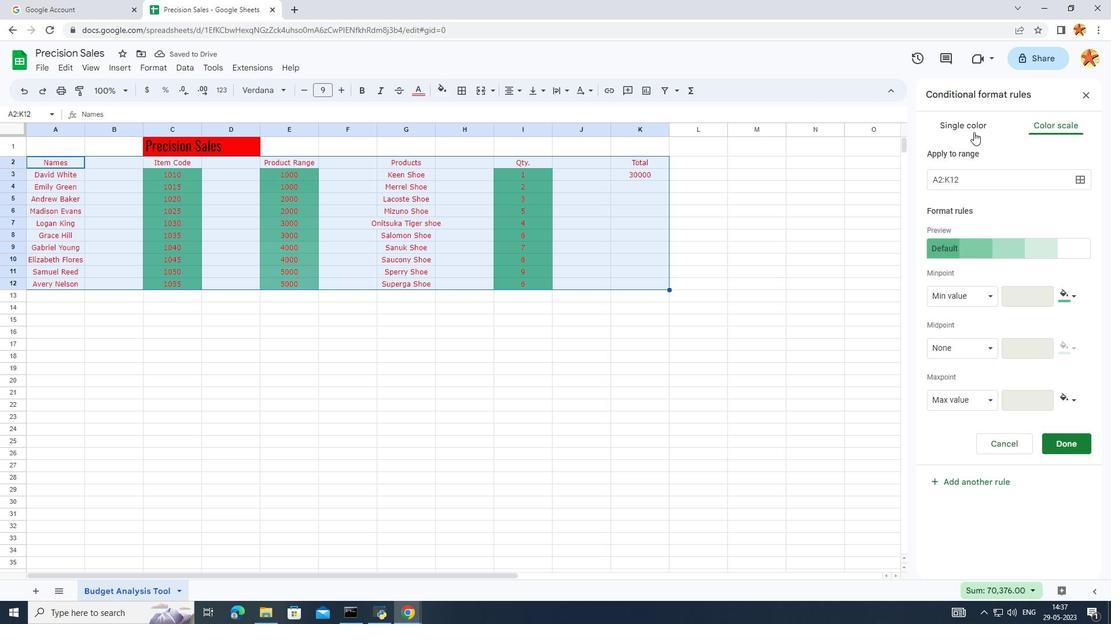
Action: Mouse moved to (1065, 387)
Screenshot: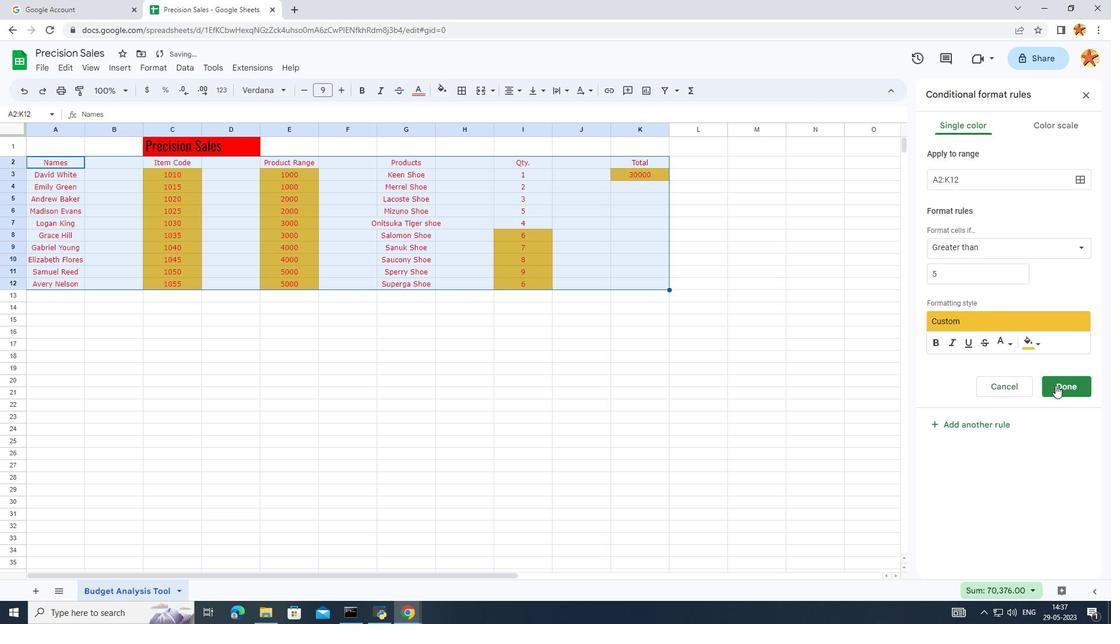 
Action: Mouse pressed left at (1065, 387)
Screenshot: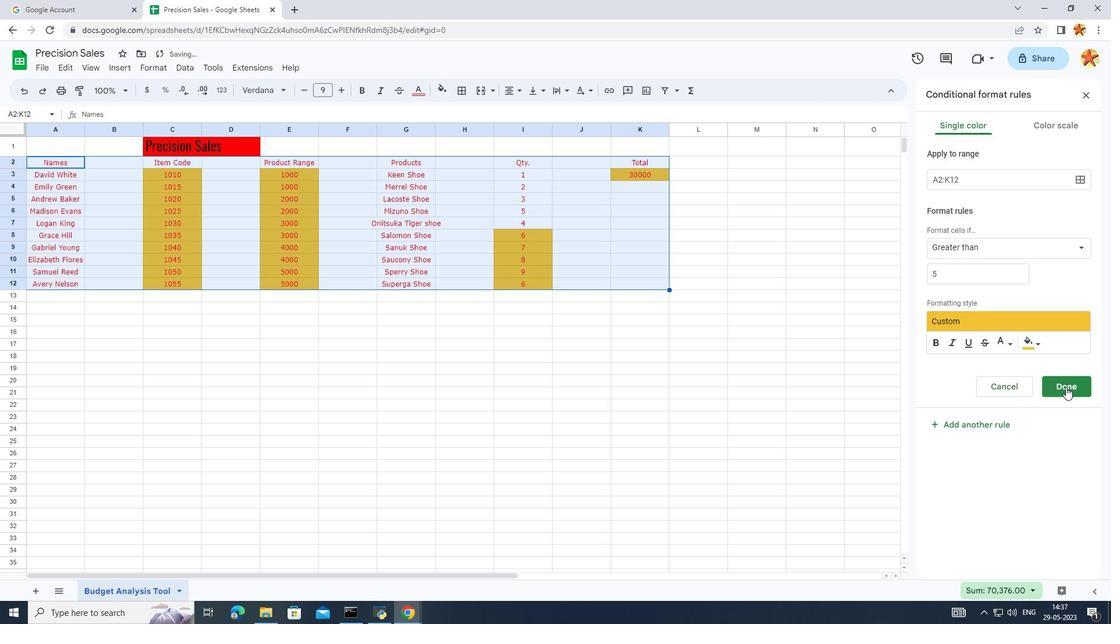 
Action: Mouse moved to (161, 74)
Screenshot: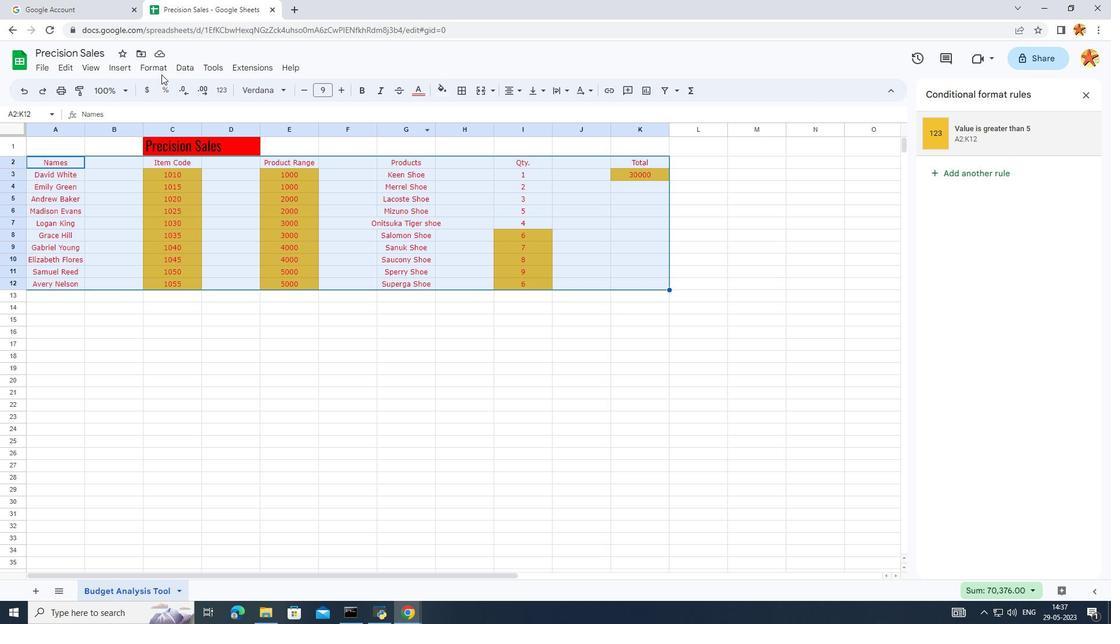 
Action: Mouse pressed left at (161, 74)
Screenshot: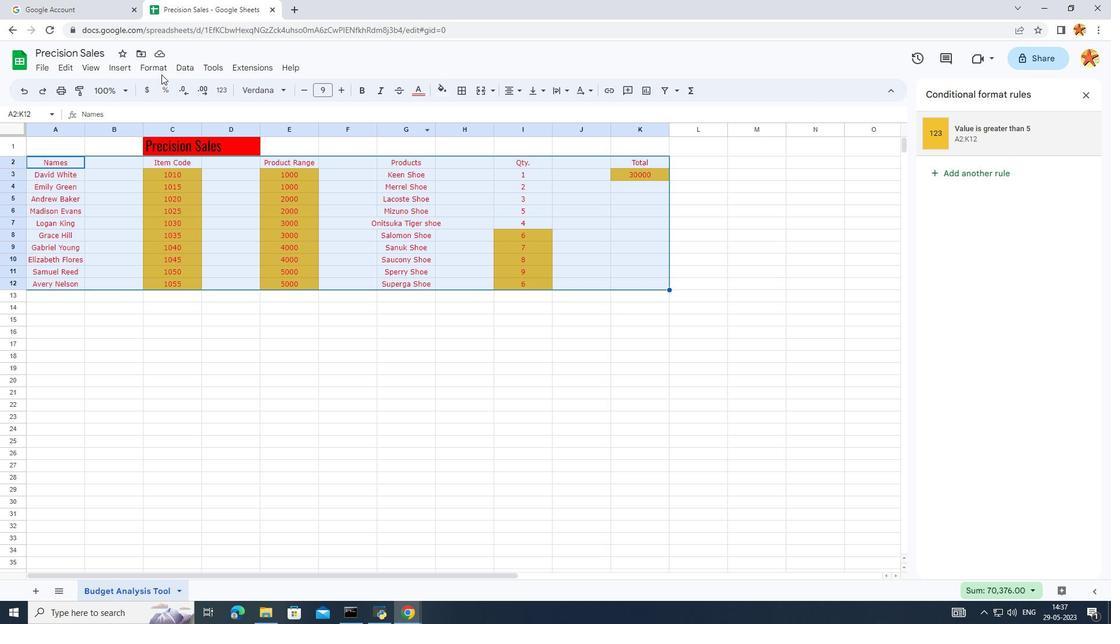 
Action: Mouse moved to (168, 280)
Screenshot: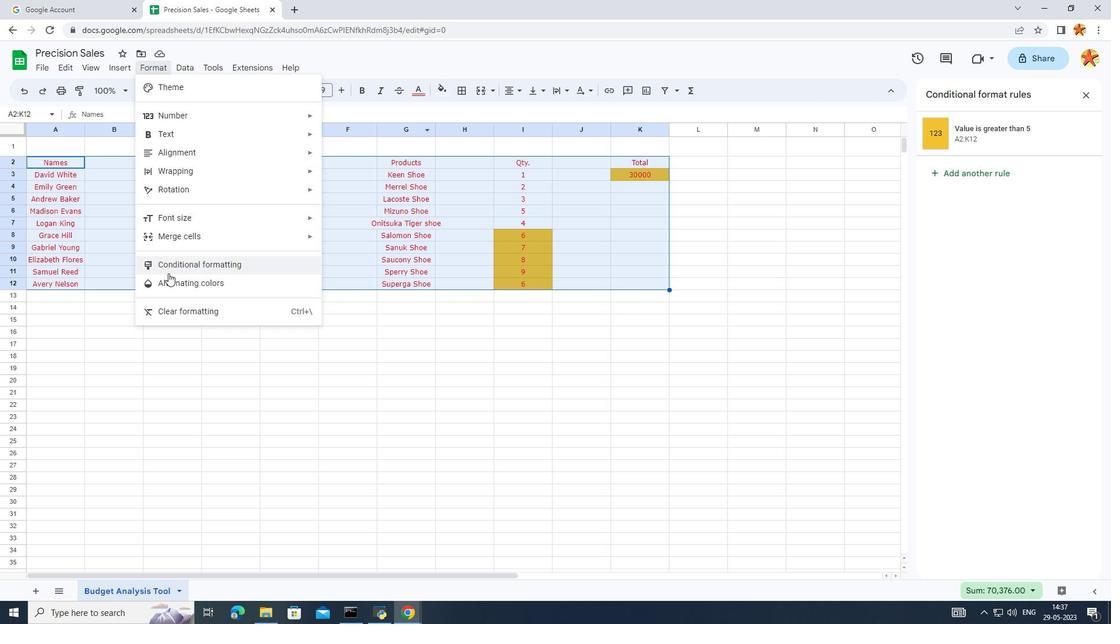 
Action: Mouse pressed left at (168, 280)
Screenshot: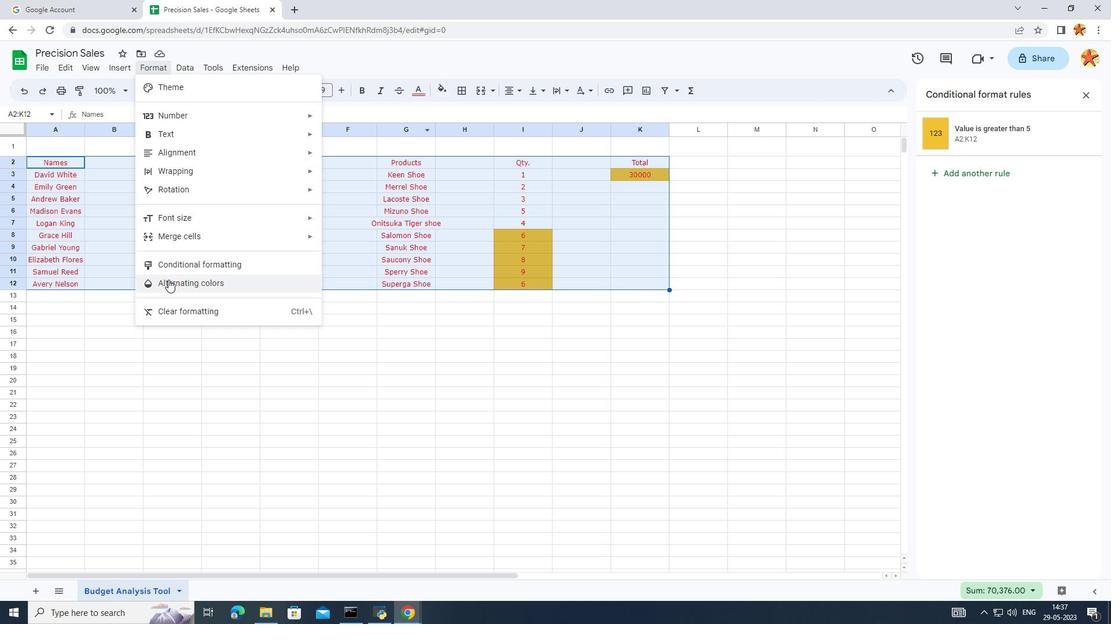 
Action: Mouse moved to (995, 266)
Screenshot: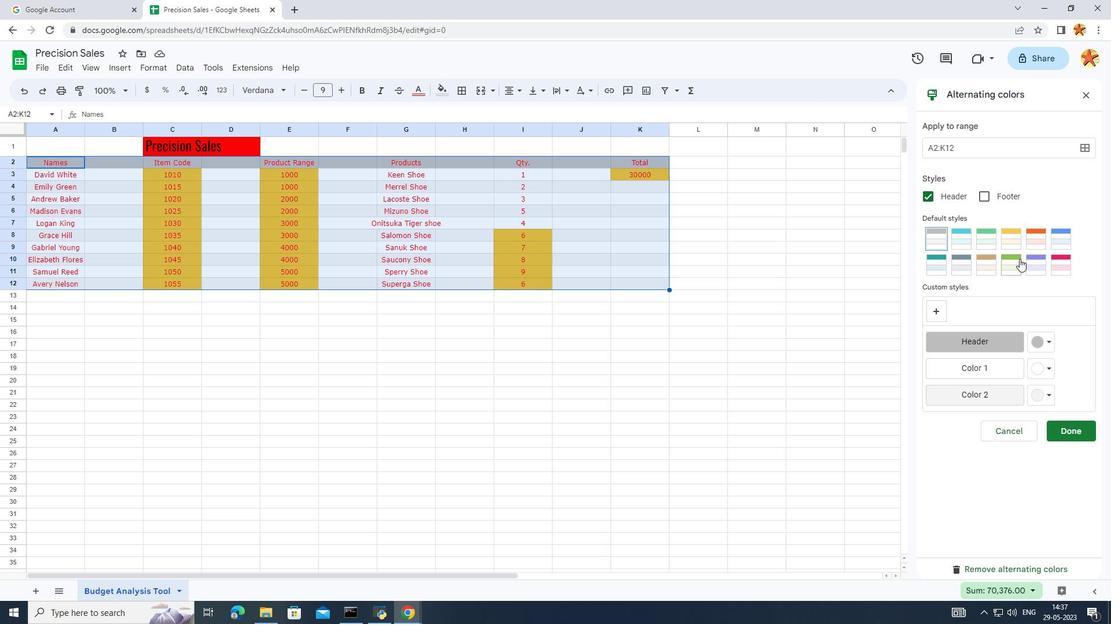 
Action: Mouse pressed left at (995, 266)
Screenshot: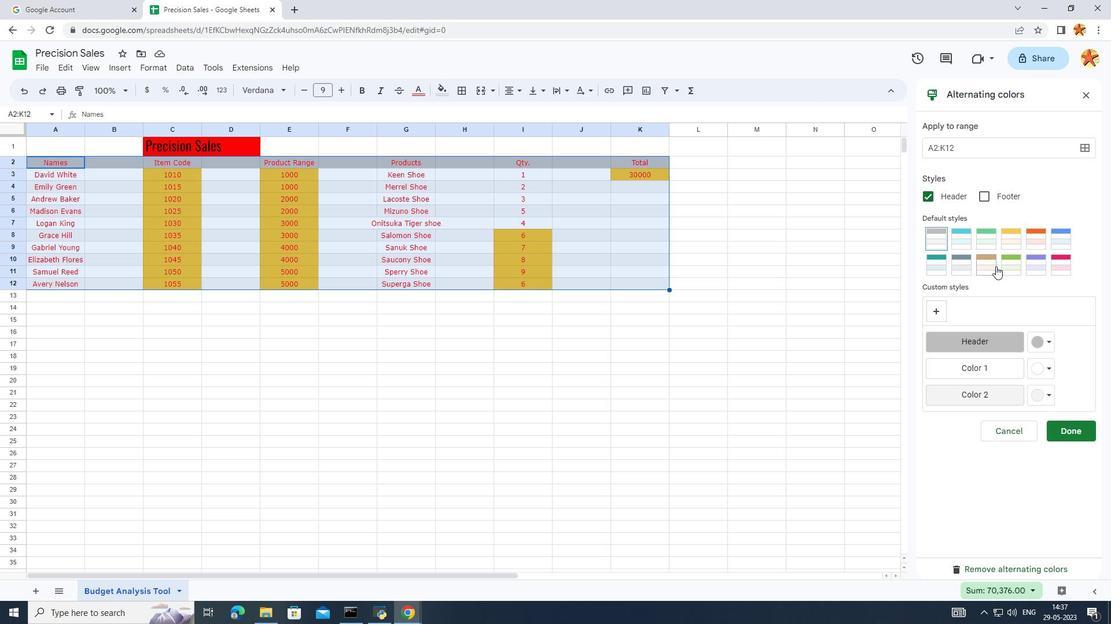 
Action: Mouse moved to (1004, 199)
Screenshot: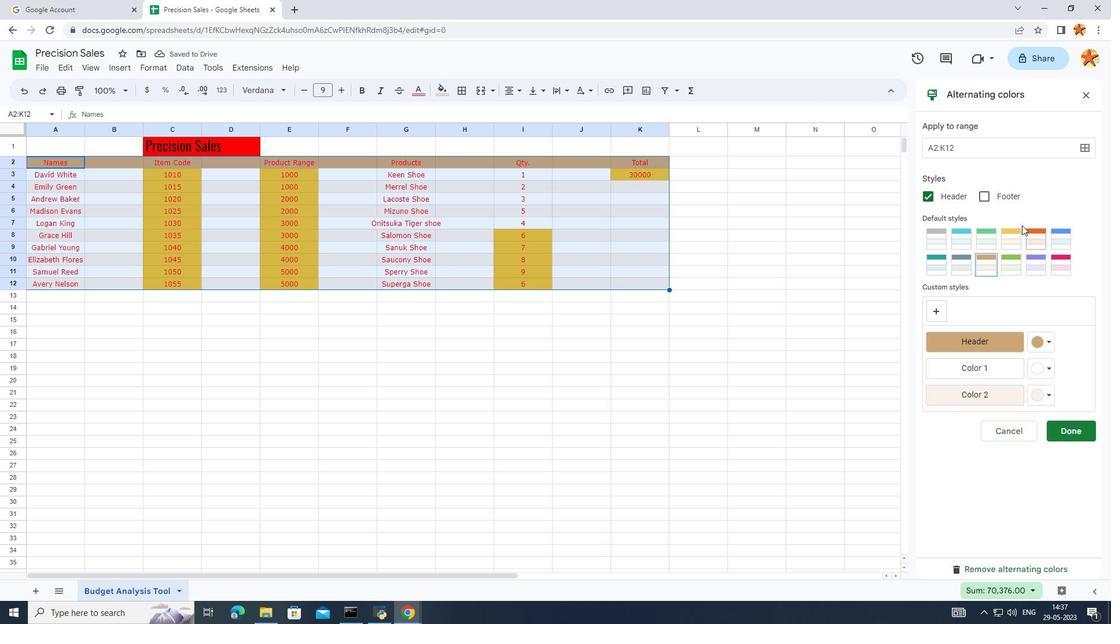 
Action: Mouse pressed left at (1004, 199)
Screenshot: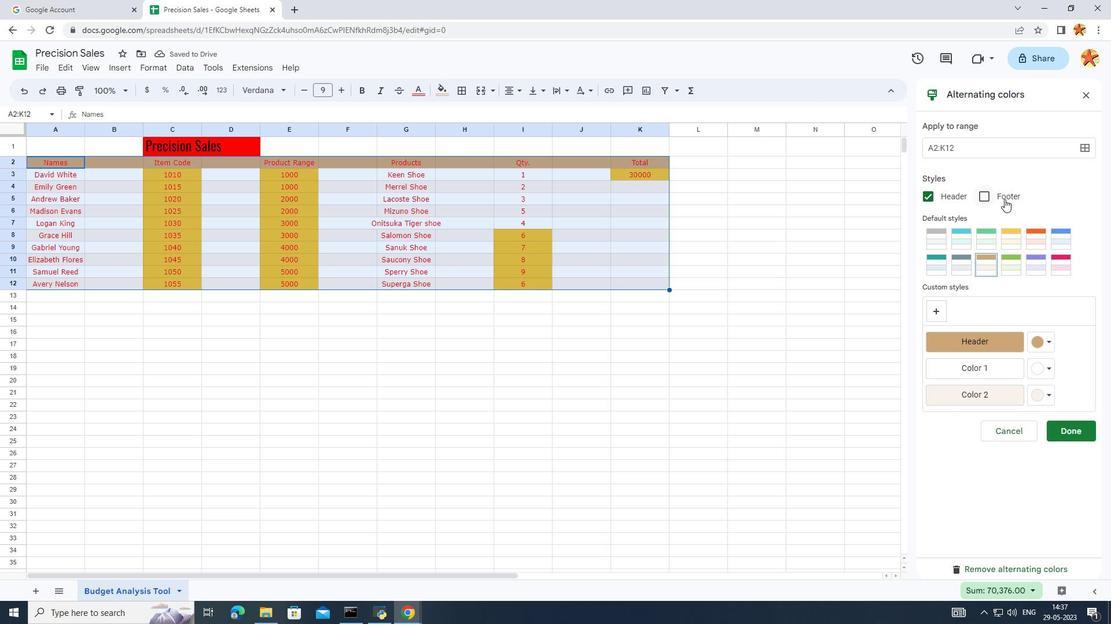 
Action: Mouse moved to (994, 269)
Screenshot: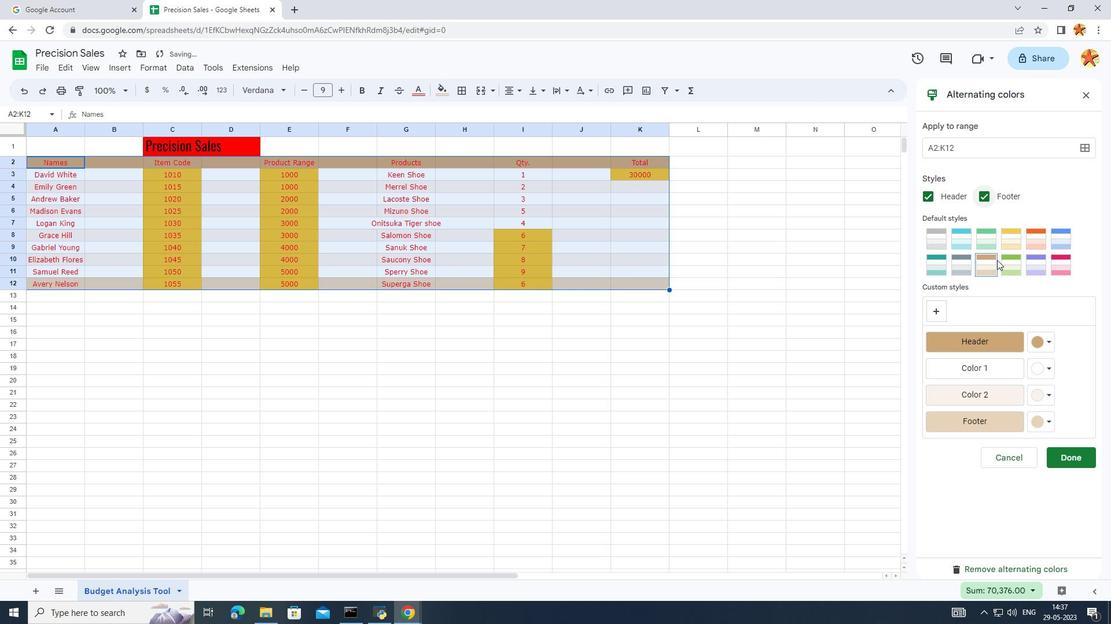 
Action: Mouse pressed left at (994, 269)
Screenshot: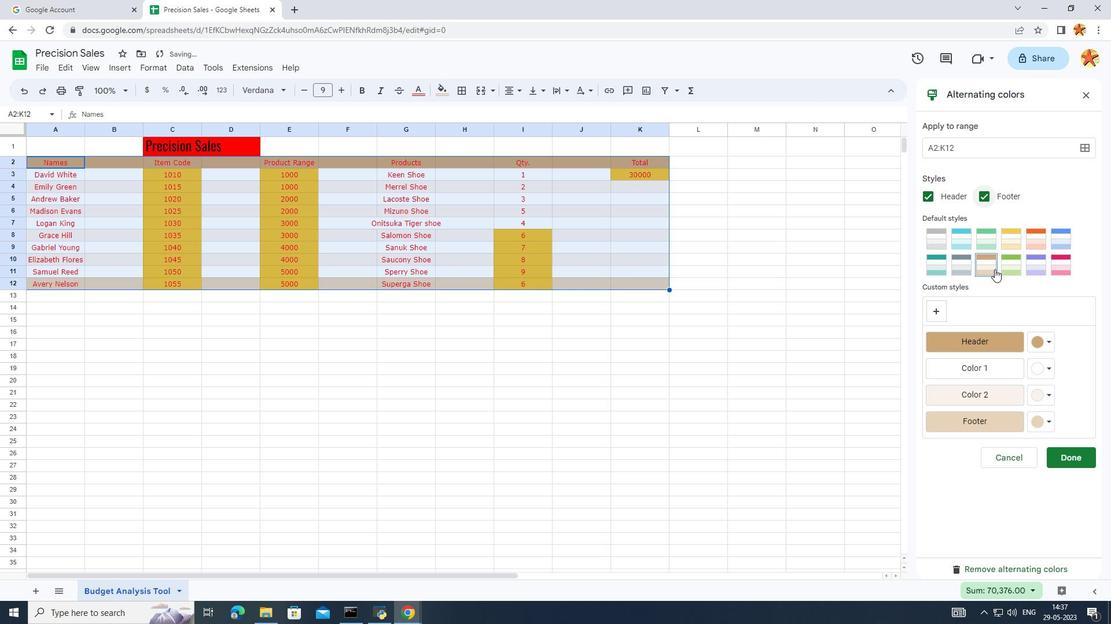 
Action: Mouse moved to (1067, 469)
Screenshot: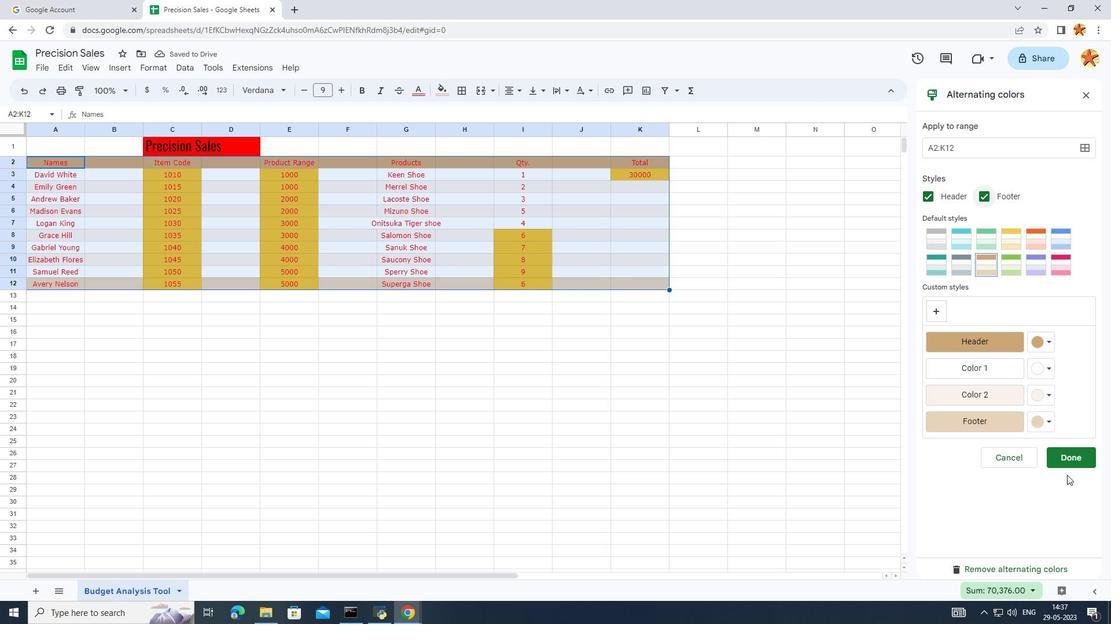 
Action: Mouse pressed left at (1067, 469)
Screenshot: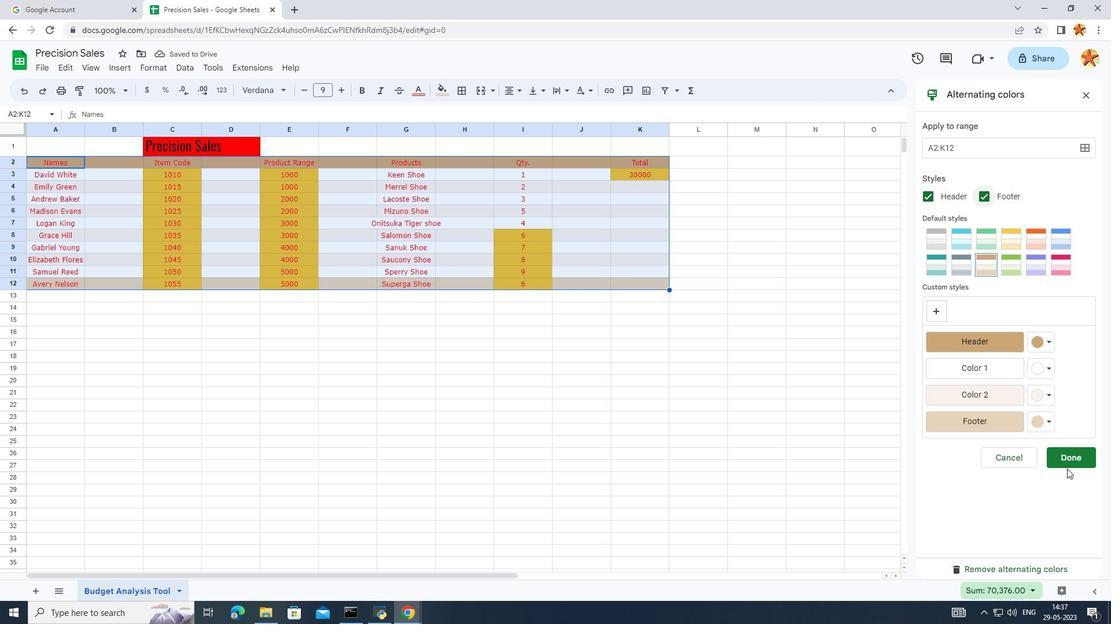 
Action: Mouse moved to (1071, 454)
Screenshot: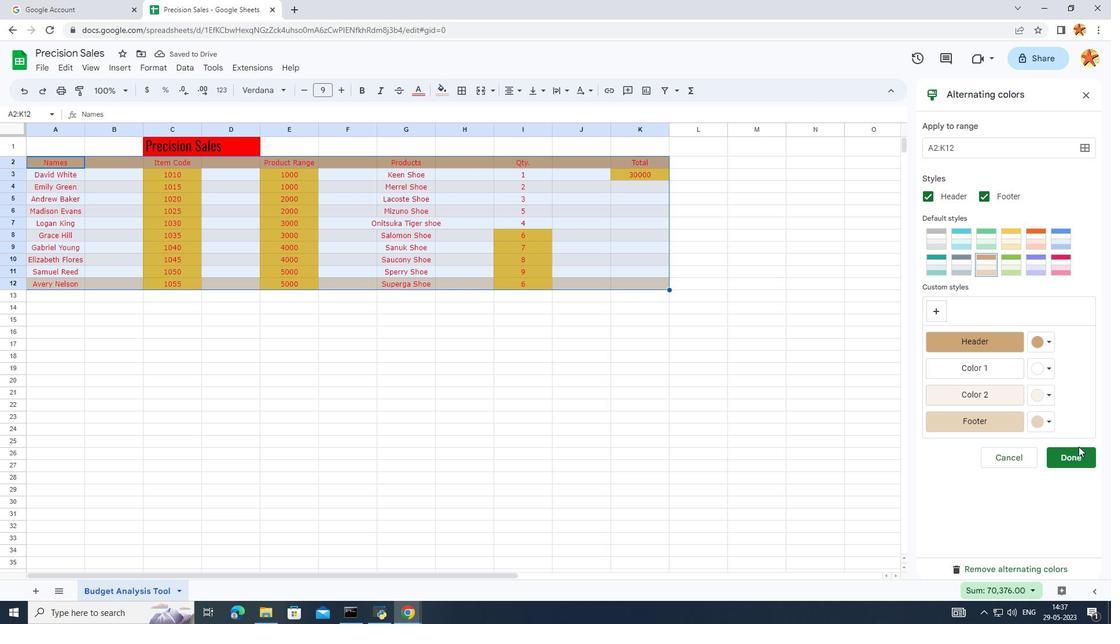 
Action: Mouse pressed left at (1071, 454)
Screenshot: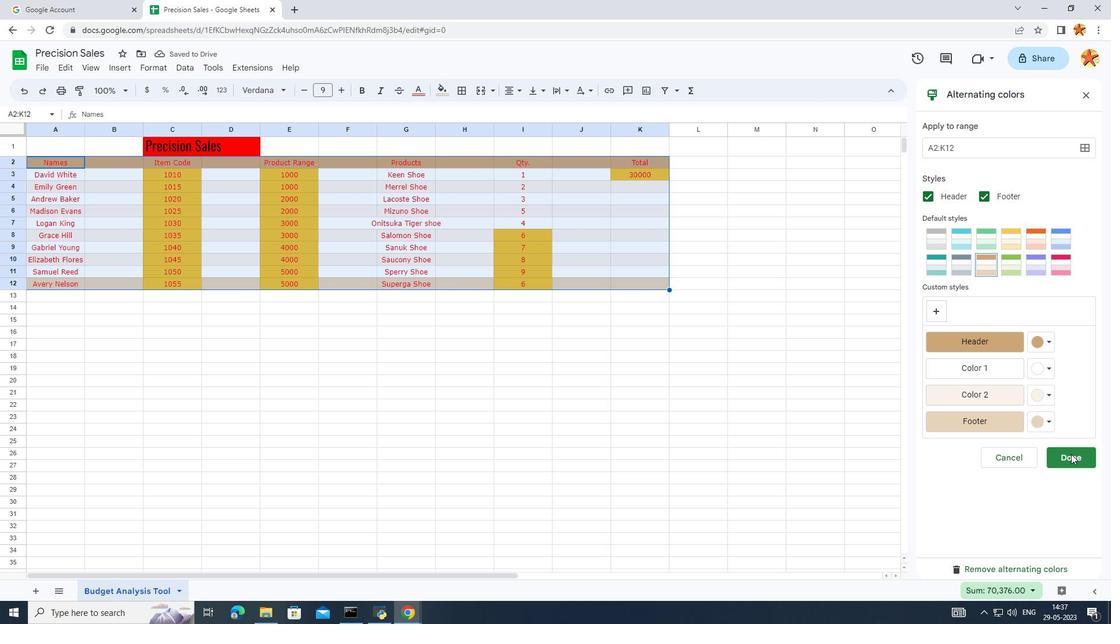
Action: Mouse moved to (351, 383)
Screenshot: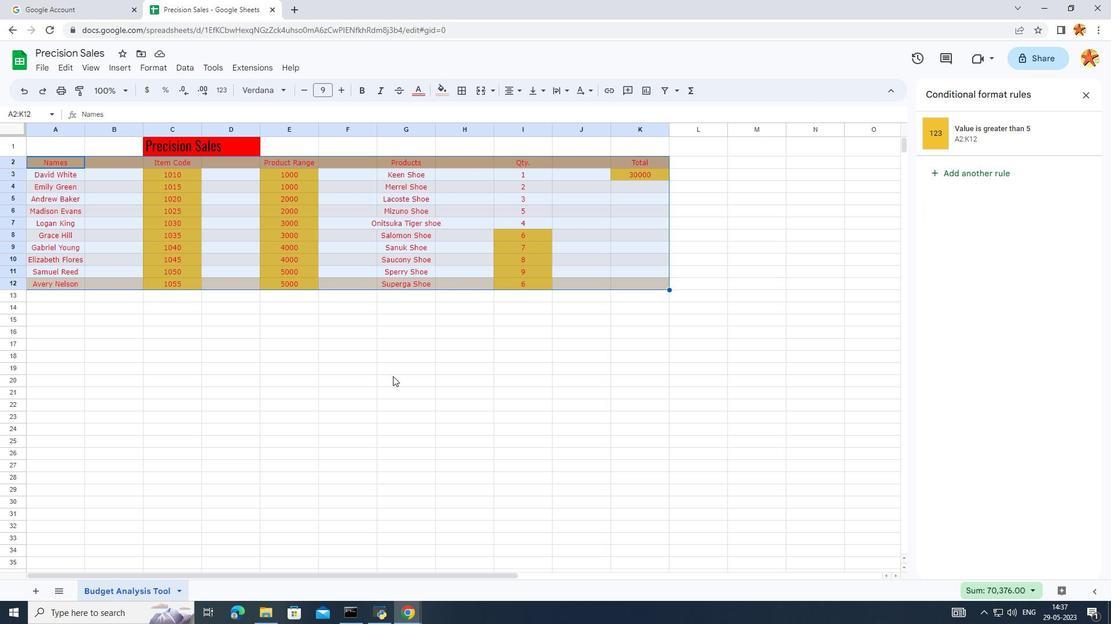 
Action: Mouse pressed left at (351, 383)
Screenshot: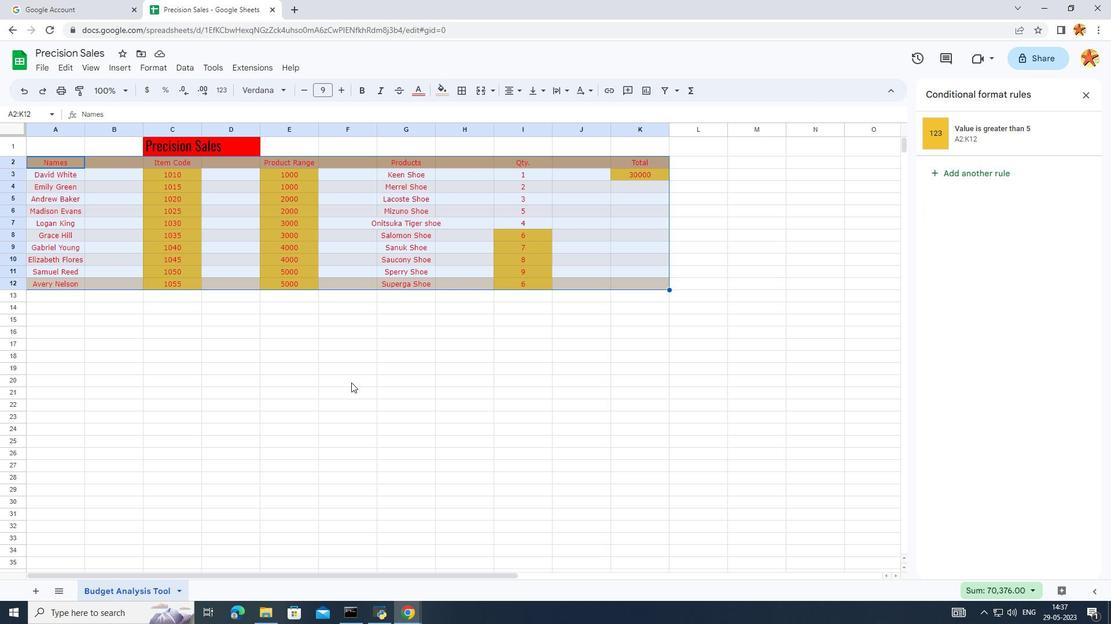 
Action: Mouse moved to (39, 64)
Screenshot: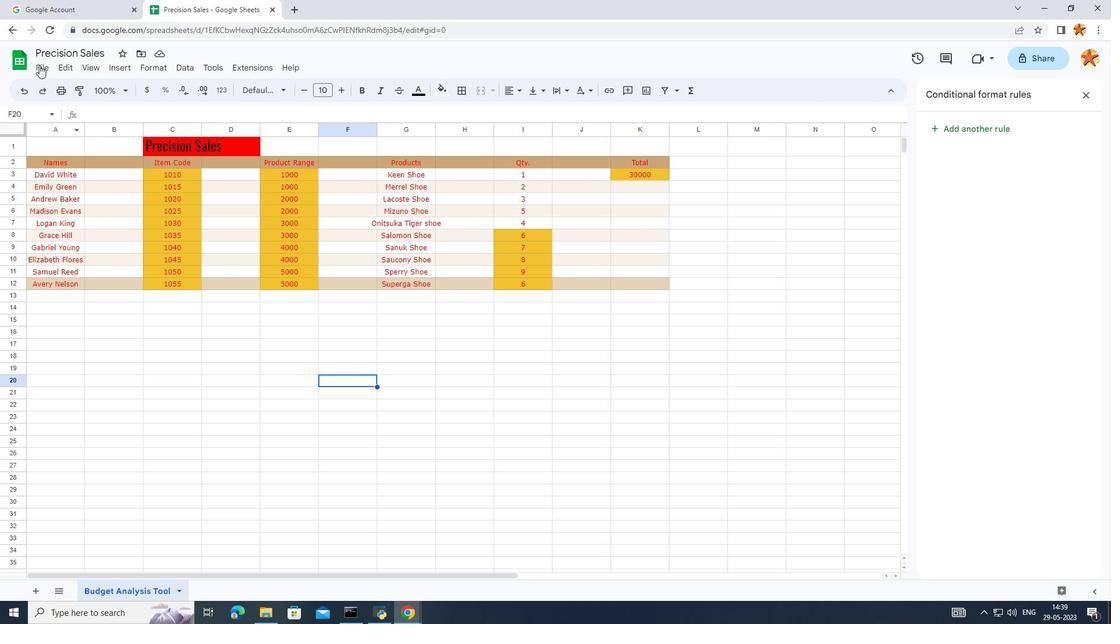 
